 Task: Create a due date automation trigger when advanced on, on the wednesday of the week a card is due add checklist with checklist "Resume" incomplete at 11:00 AM.
Action: Mouse moved to (1310, 103)
Screenshot: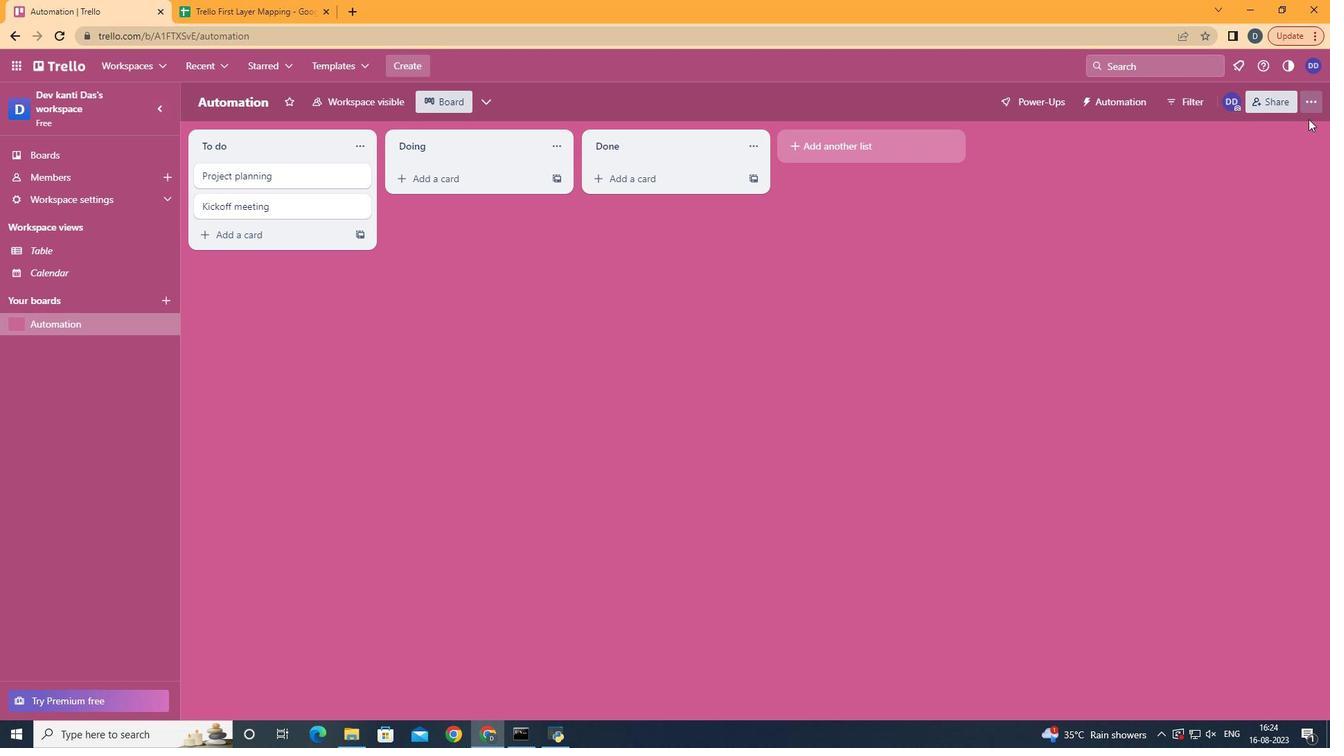 
Action: Mouse pressed left at (1310, 103)
Screenshot: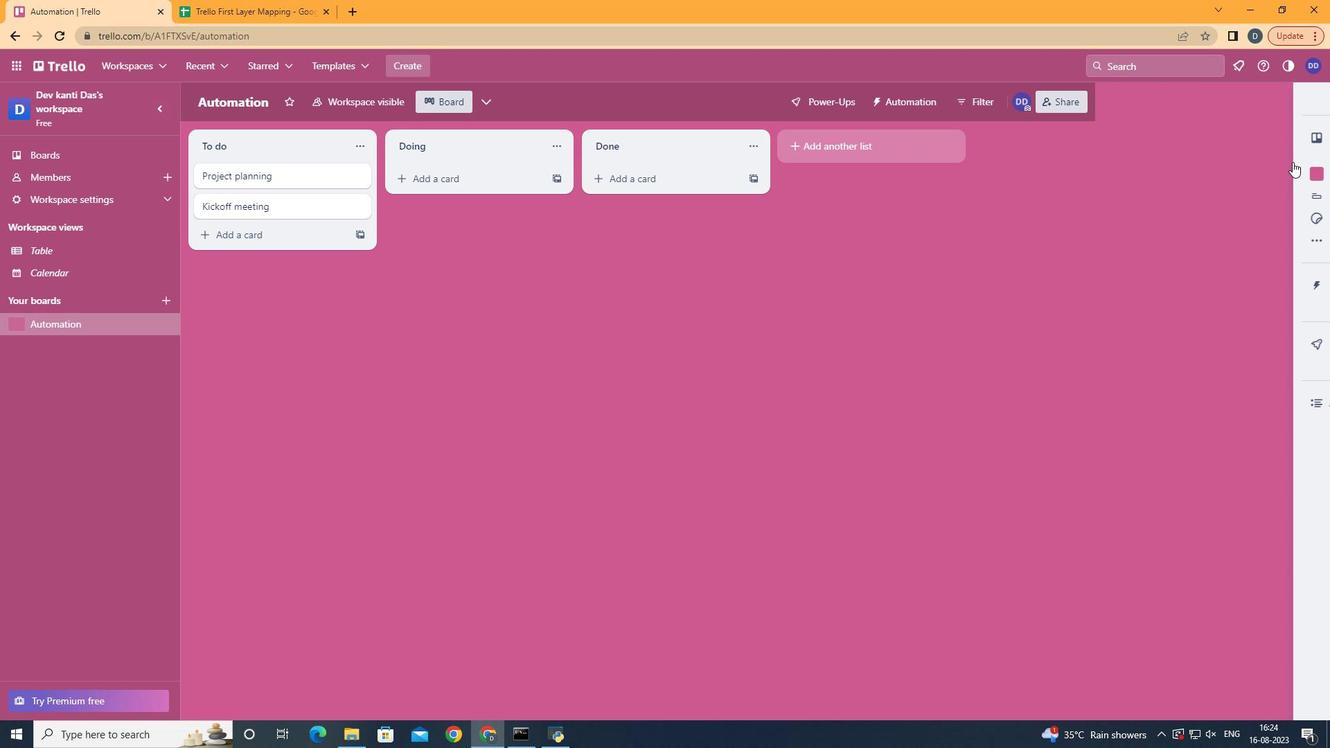 
Action: Mouse moved to (1231, 294)
Screenshot: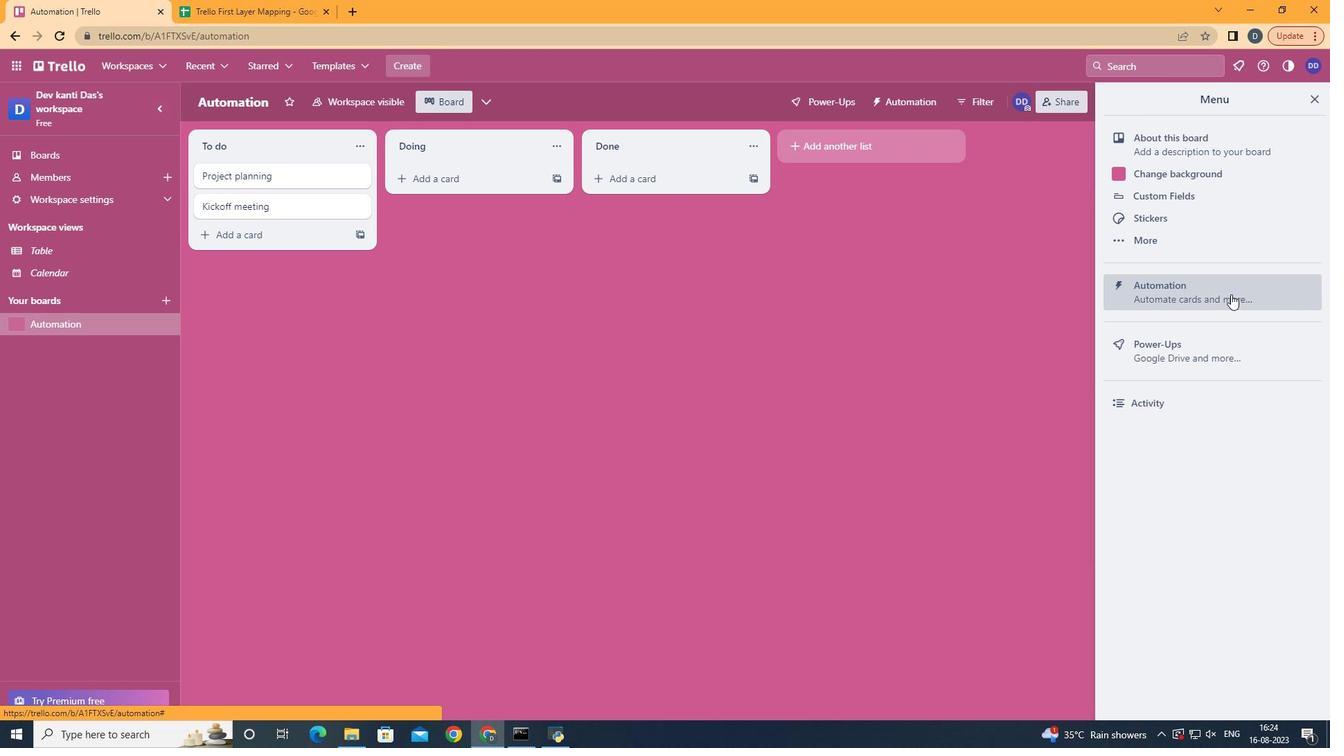 
Action: Mouse pressed left at (1231, 294)
Screenshot: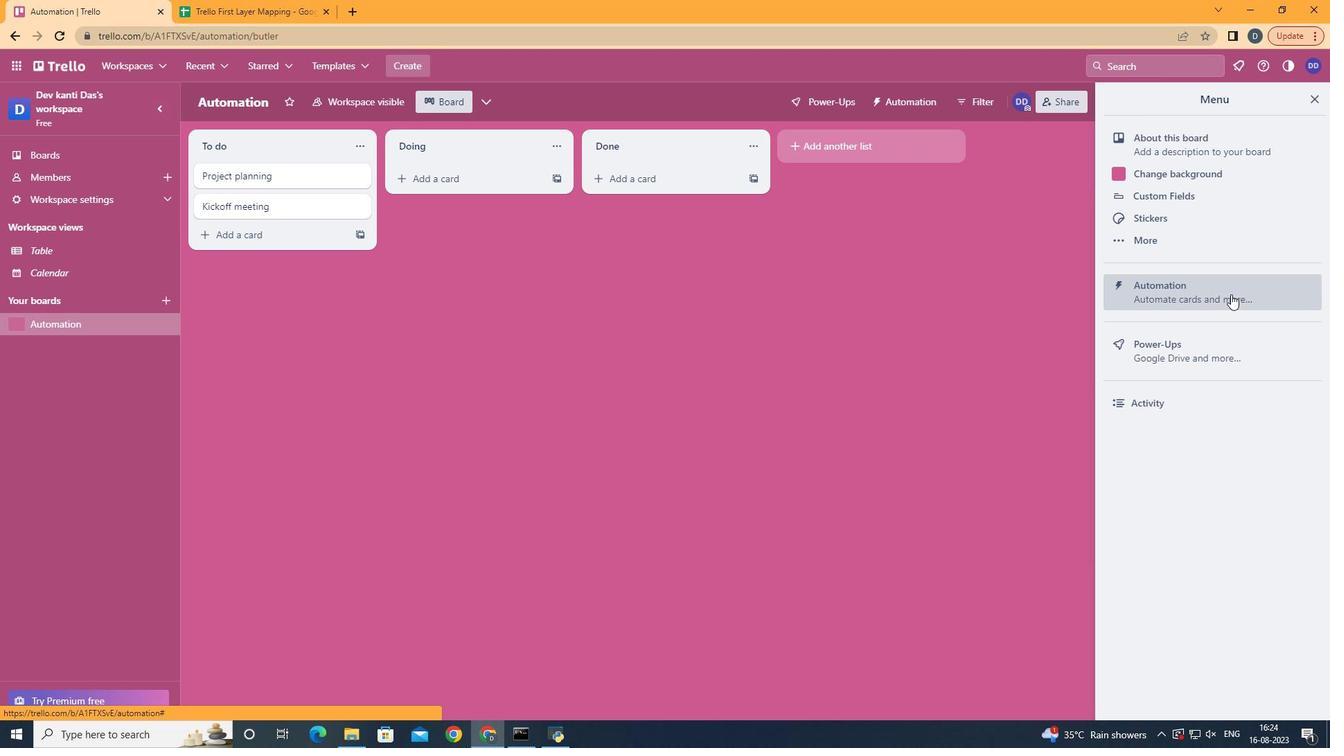 
Action: Mouse moved to (297, 279)
Screenshot: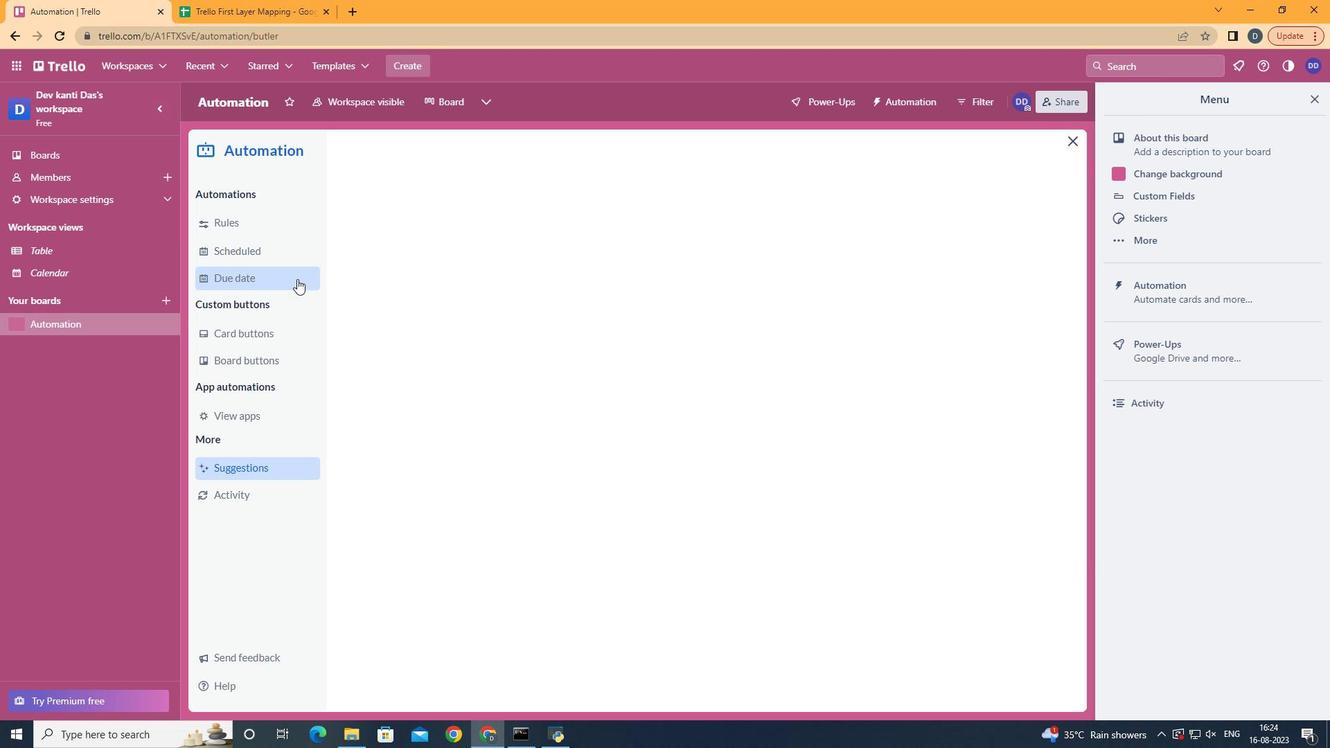 
Action: Mouse pressed left at (297, 279)
Screenshot: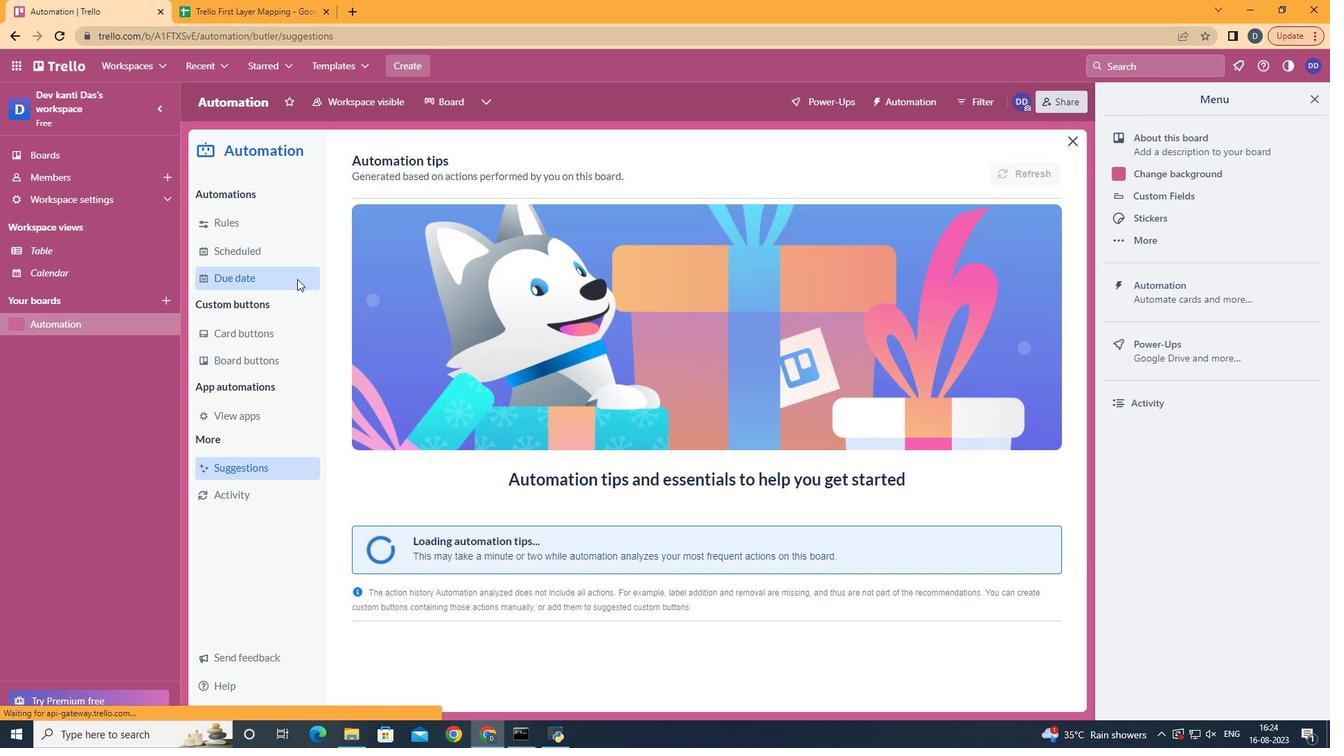 
Action: Mouse moved to (958, 173)
Screenshot: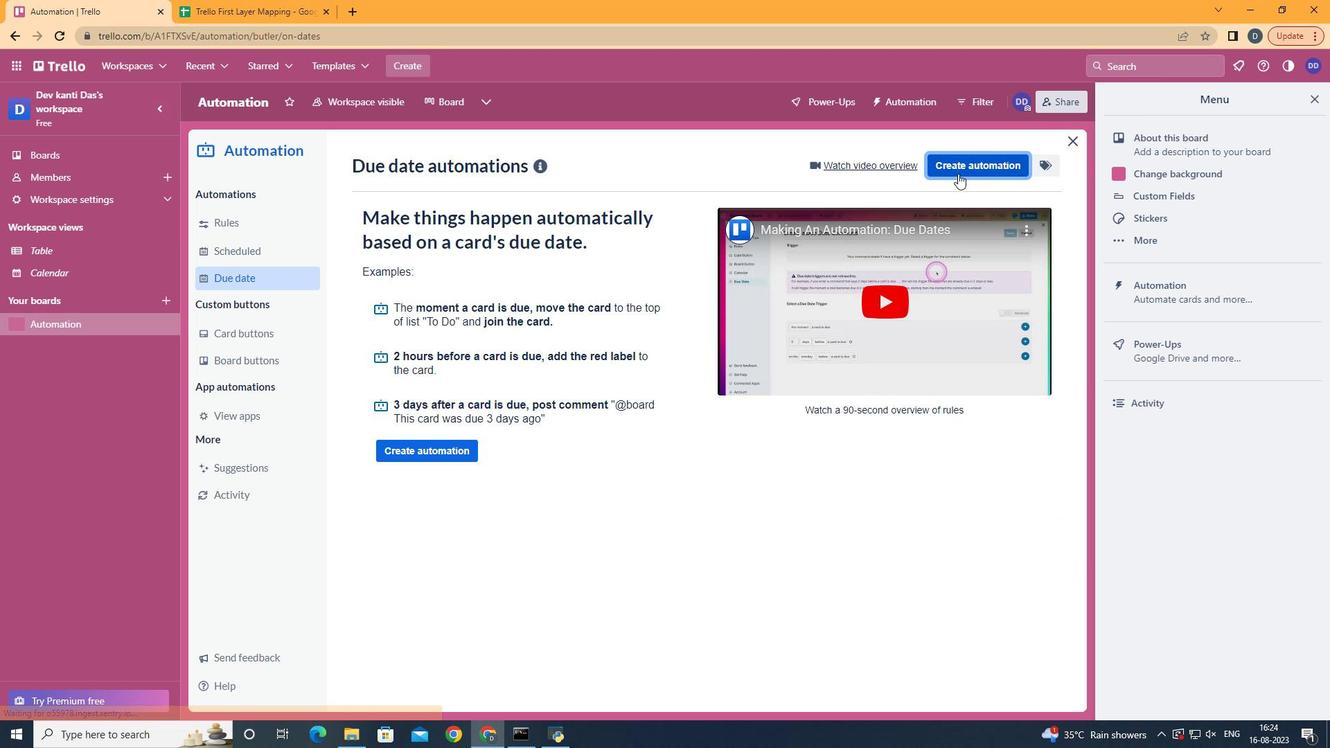 
Action: Mouse pressed left at (958, 173)
Screenshot: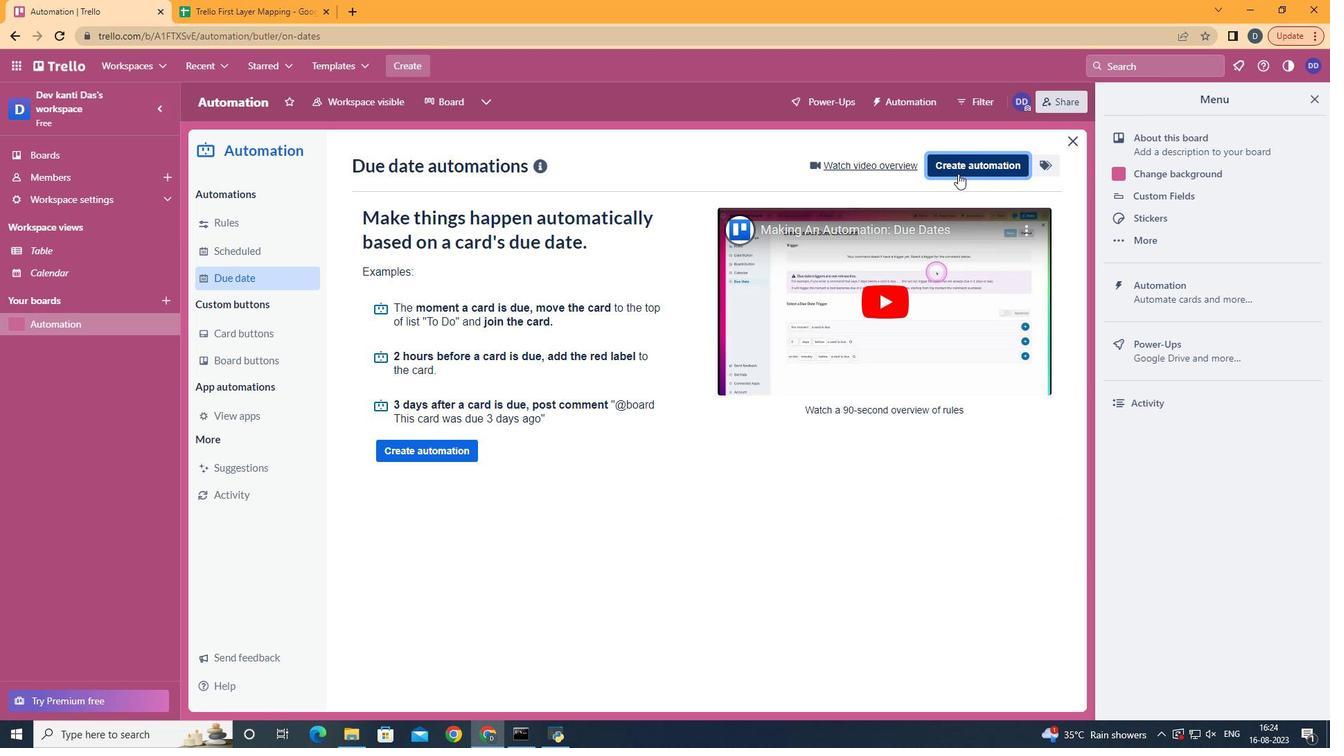 
Action: Mouse moved to (716, 294)
Screenshot: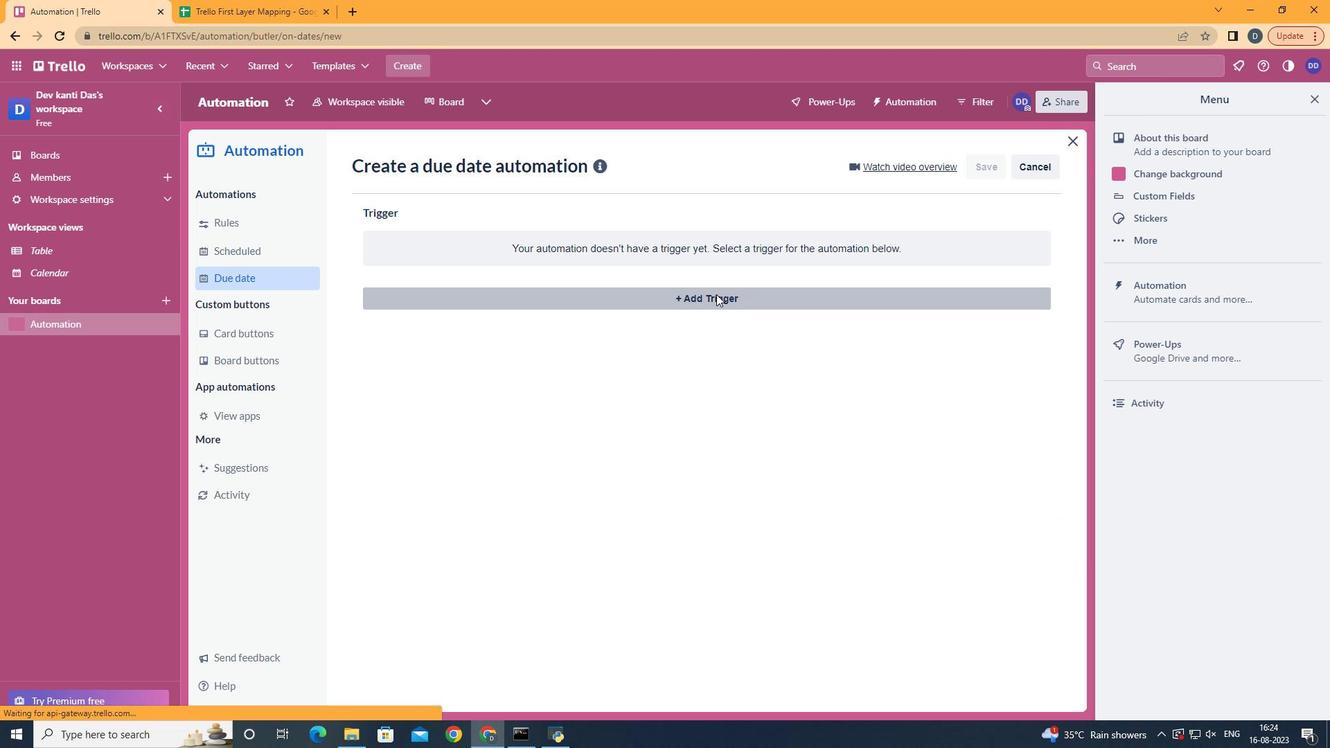 
Action: Mouse pressed left at (716, 294)
Screenshot: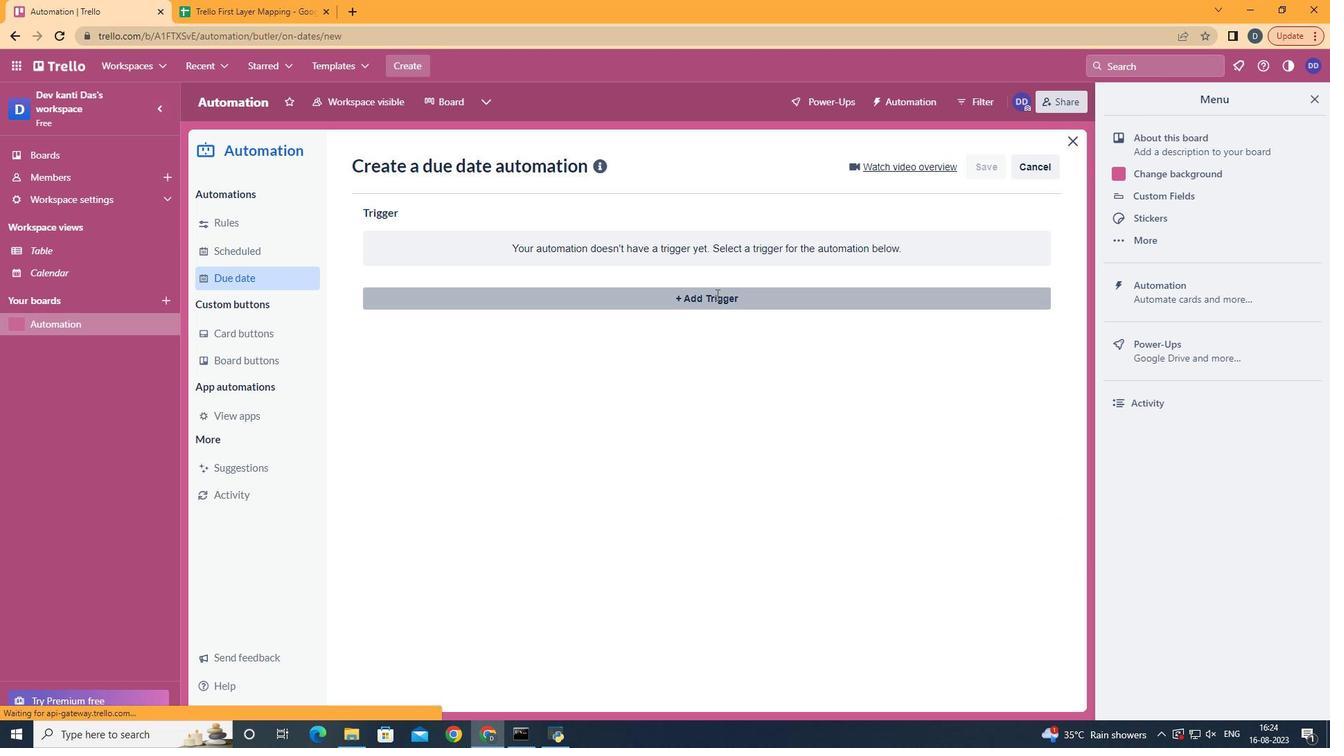 
Action: Mouse moved to (457, 424)
Screenshot: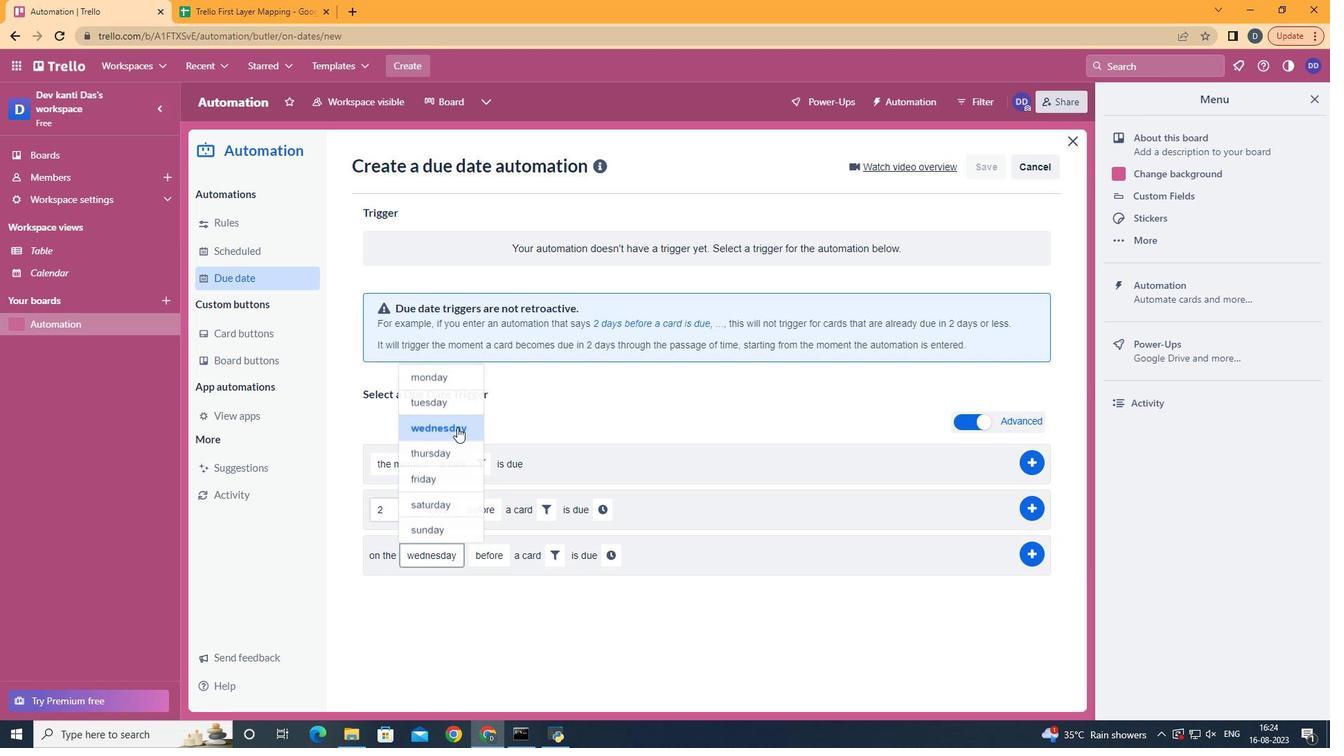 
Action: Mouse pressed left at (457, 424)
Screenshot: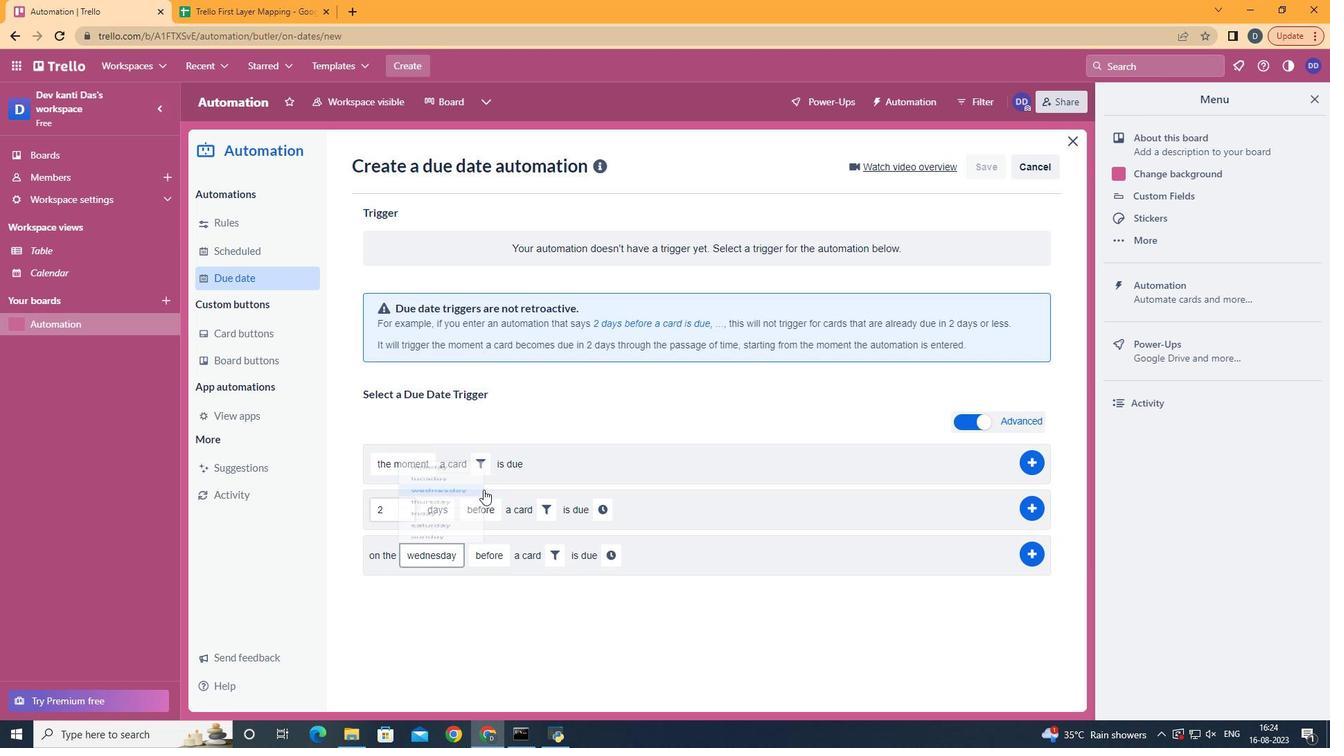 
Action: Mouse moved to (510, 625)
Screenshot: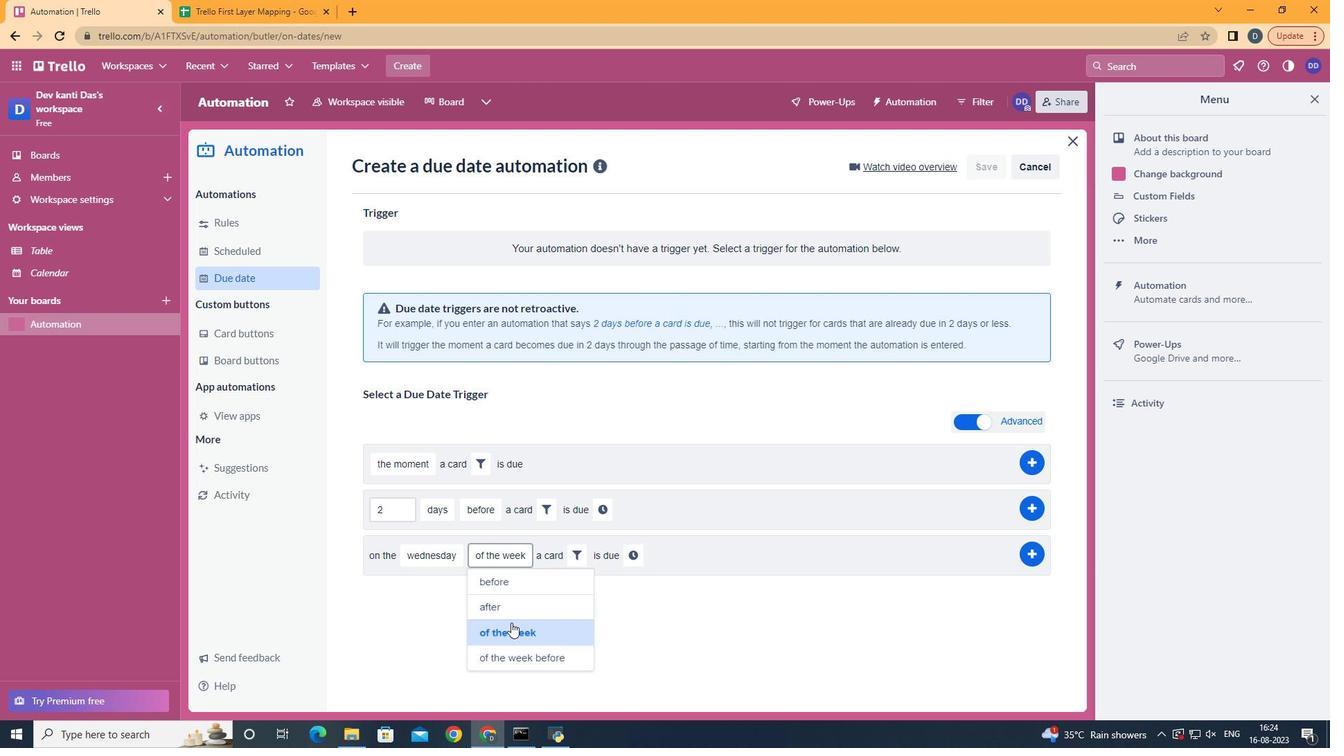 
Action: Mouse pressed left at (510, 625)
Screenshot: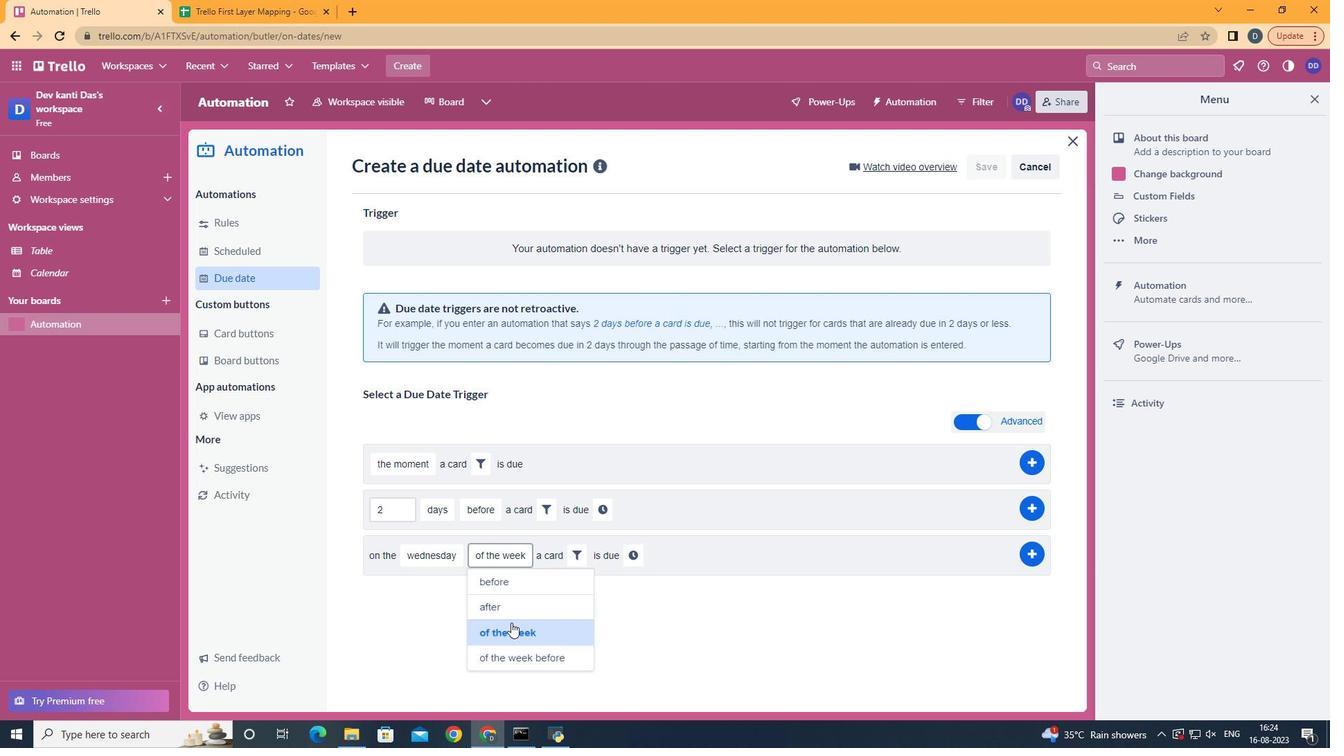 
Action: Mouse moved to (577, 559)
Screenshot: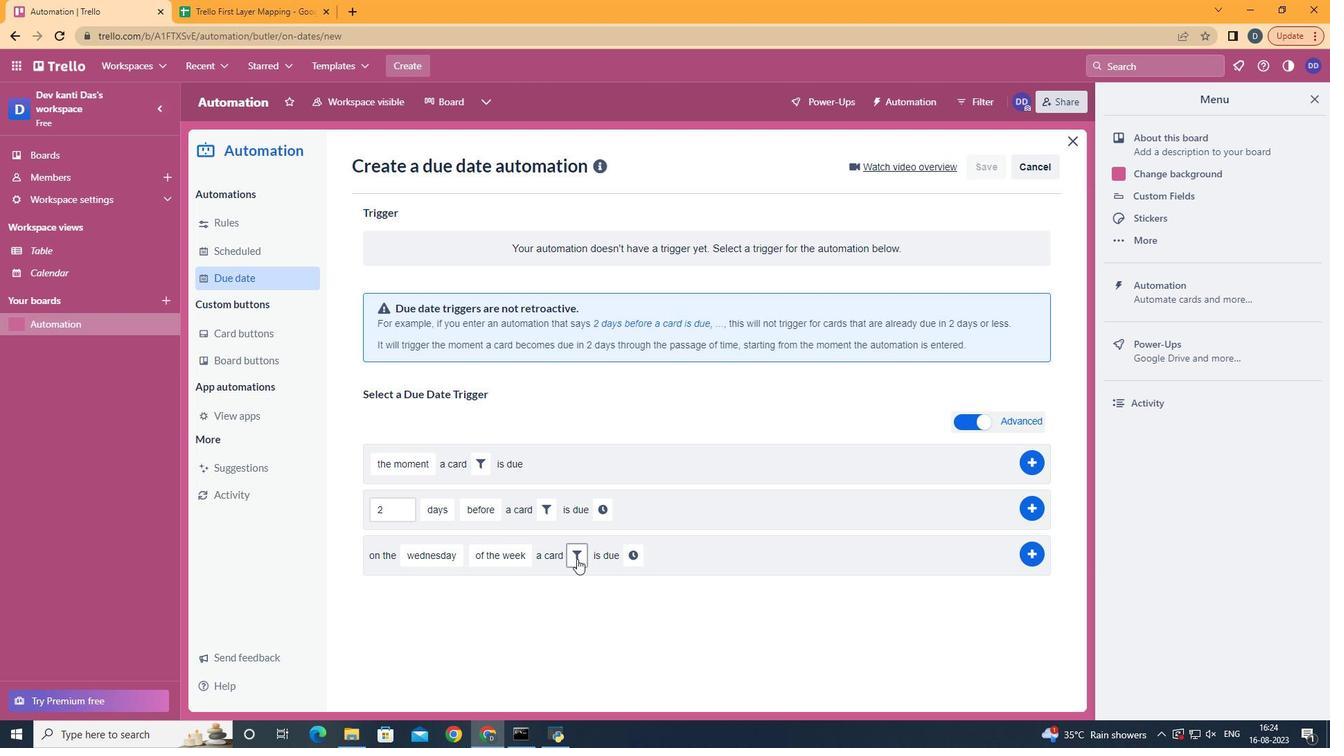 
Action: Mouse pressed left at (577, 559)
Screenshot: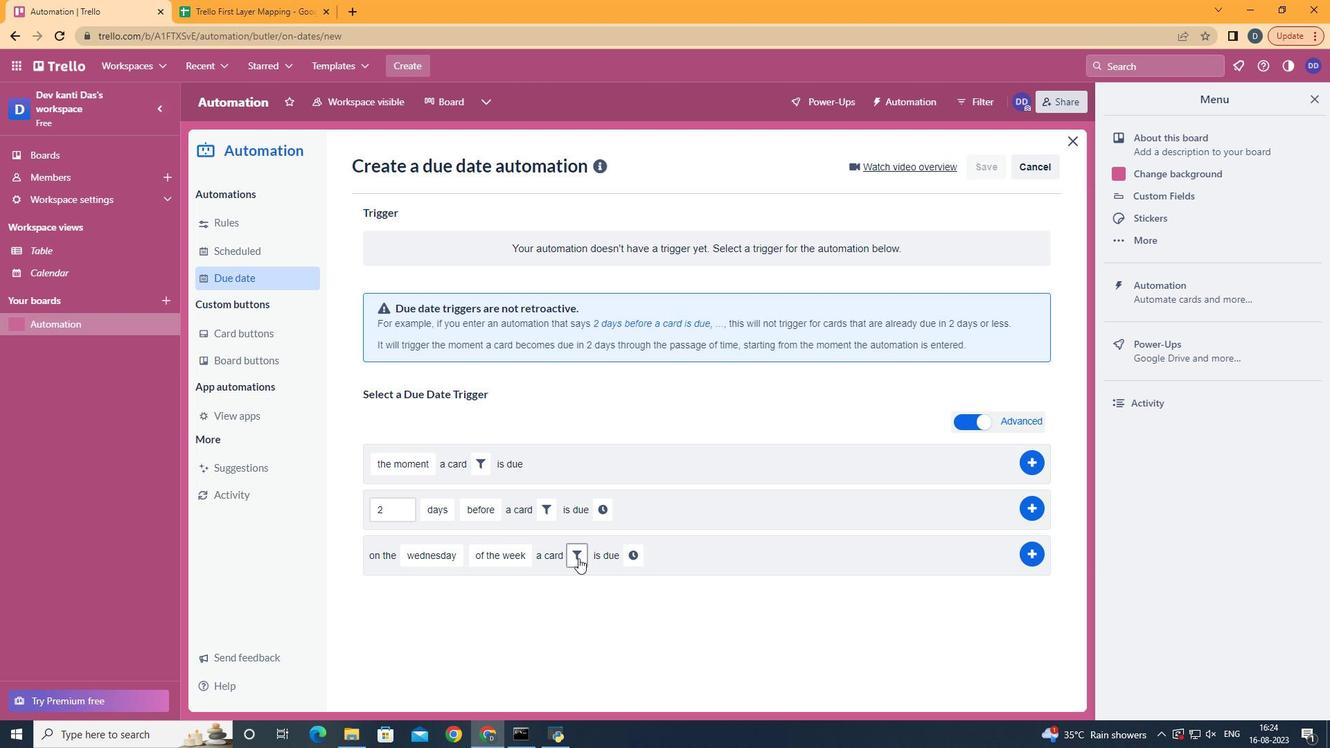 
Action: Mouse moved to (712, 598)
Screenshot: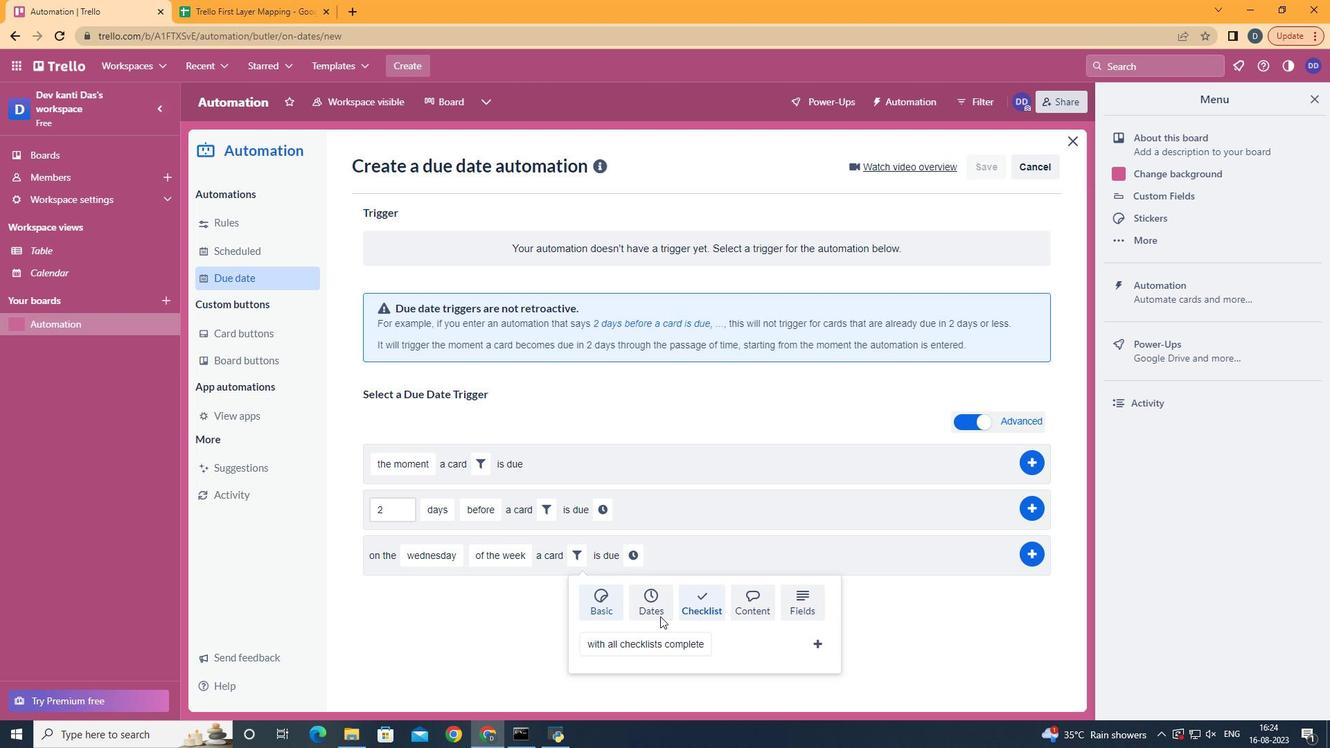 
Action: Mouse pressed left at (712, 598)
Screenshot: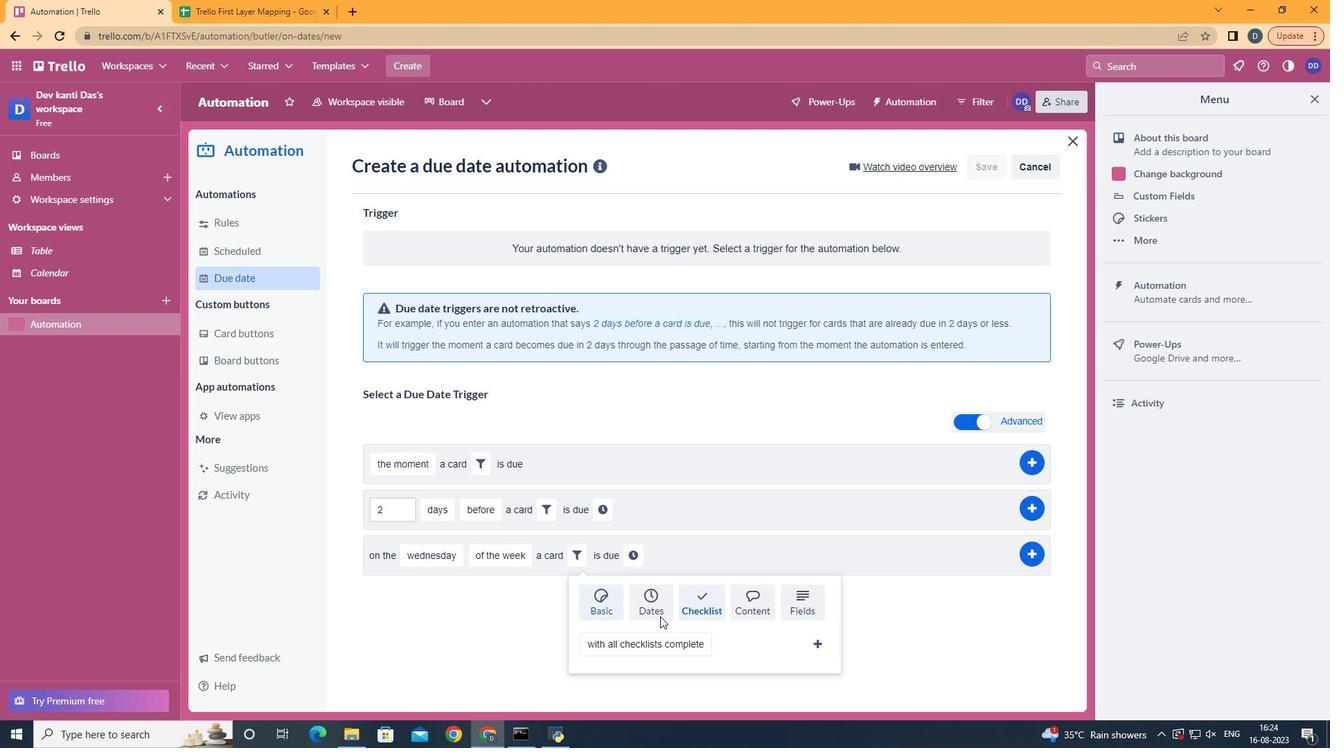 
Action: Mouse moved to (667, 557)
Screenshot: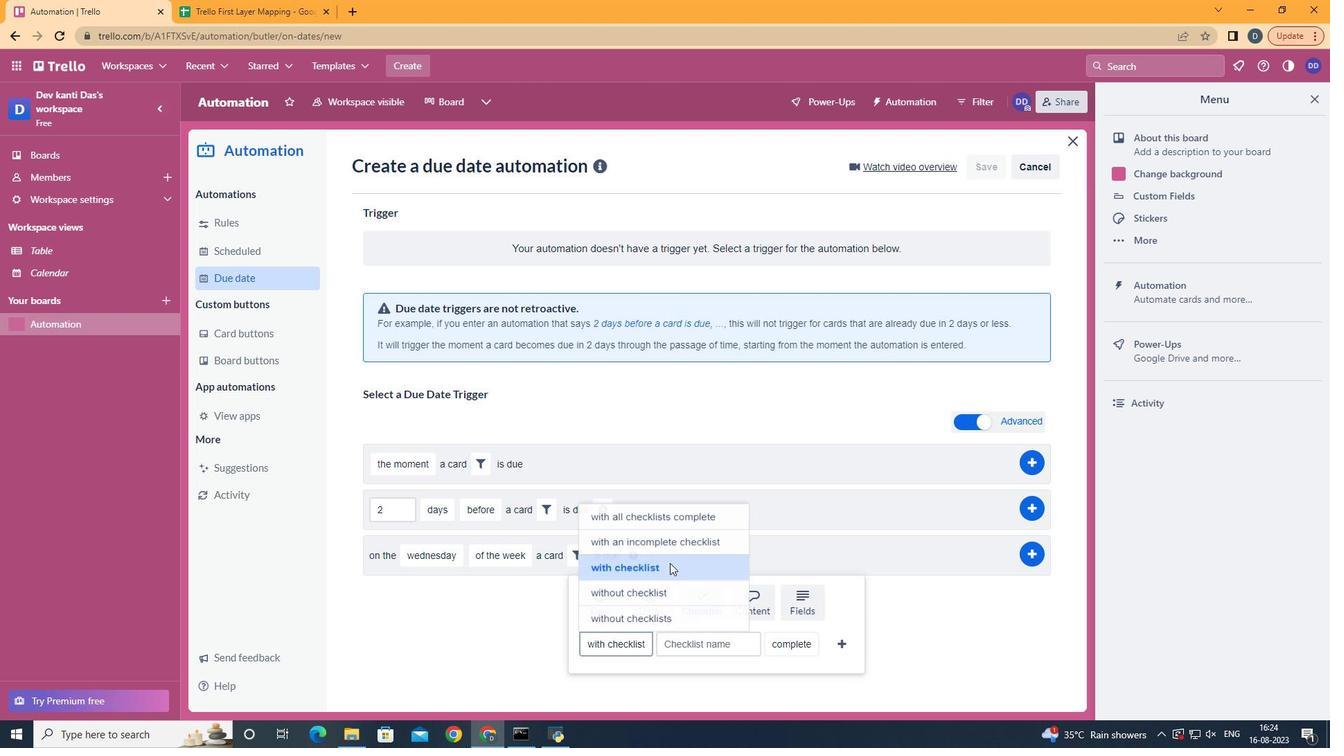 
Action: Mouse pressed left at (667, 557)
Screenshot: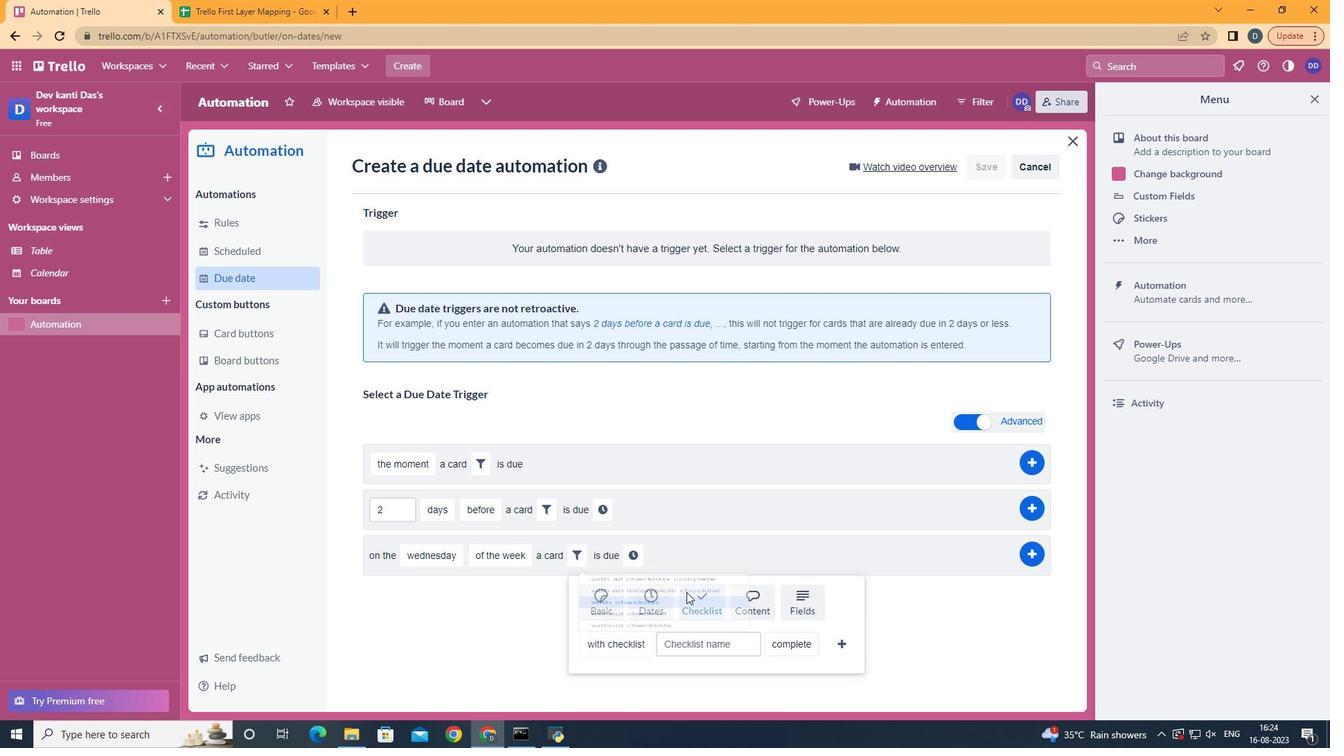 
Action: Mouse moved to (713, 634)
Screenshot: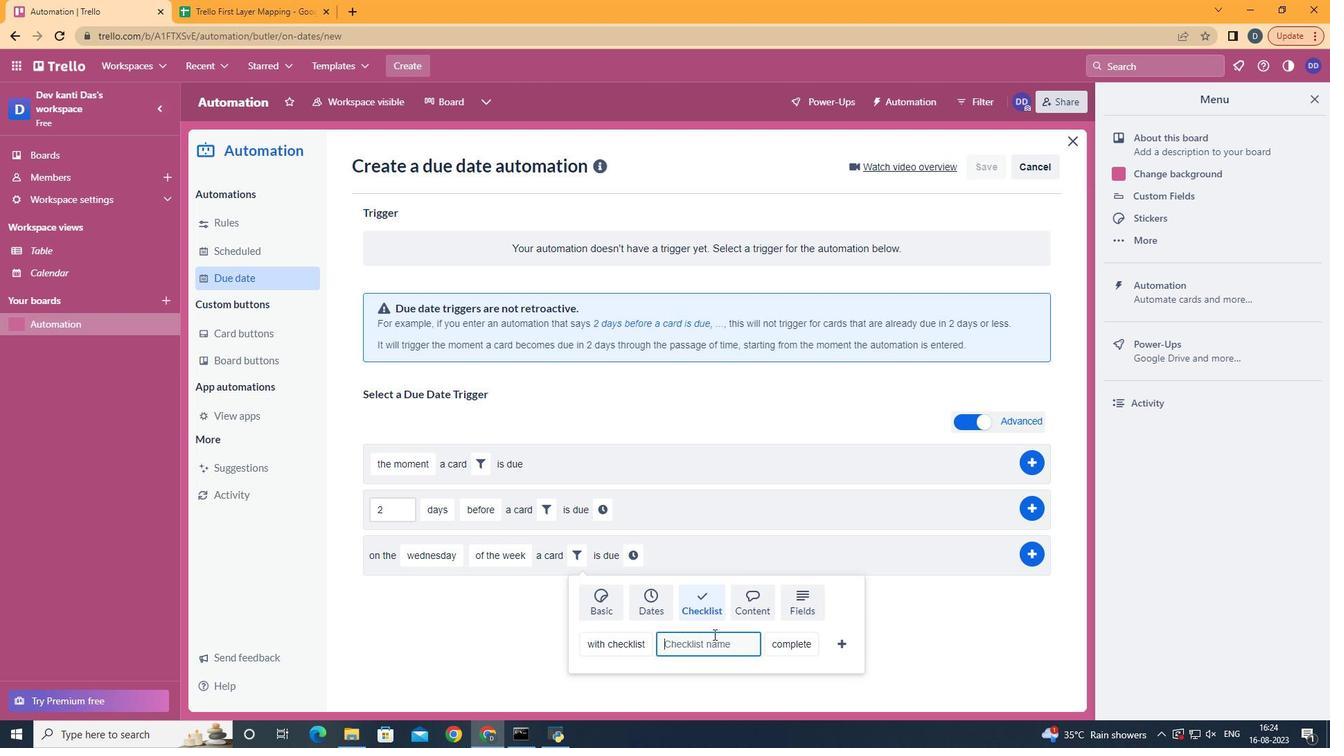 
Action: Mouse pressed left at (713, 634)
Screenshot: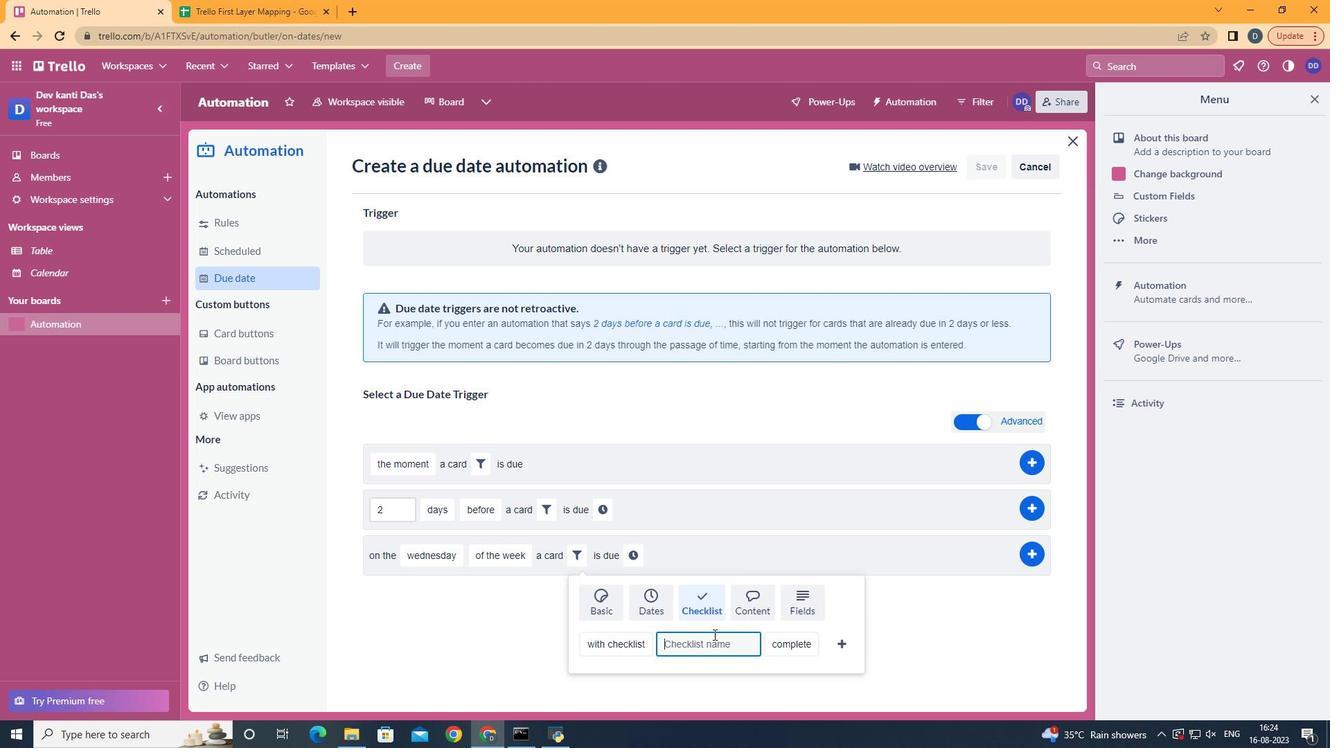 
Action: Key pressed <Key.shift>Resume
Screenshot: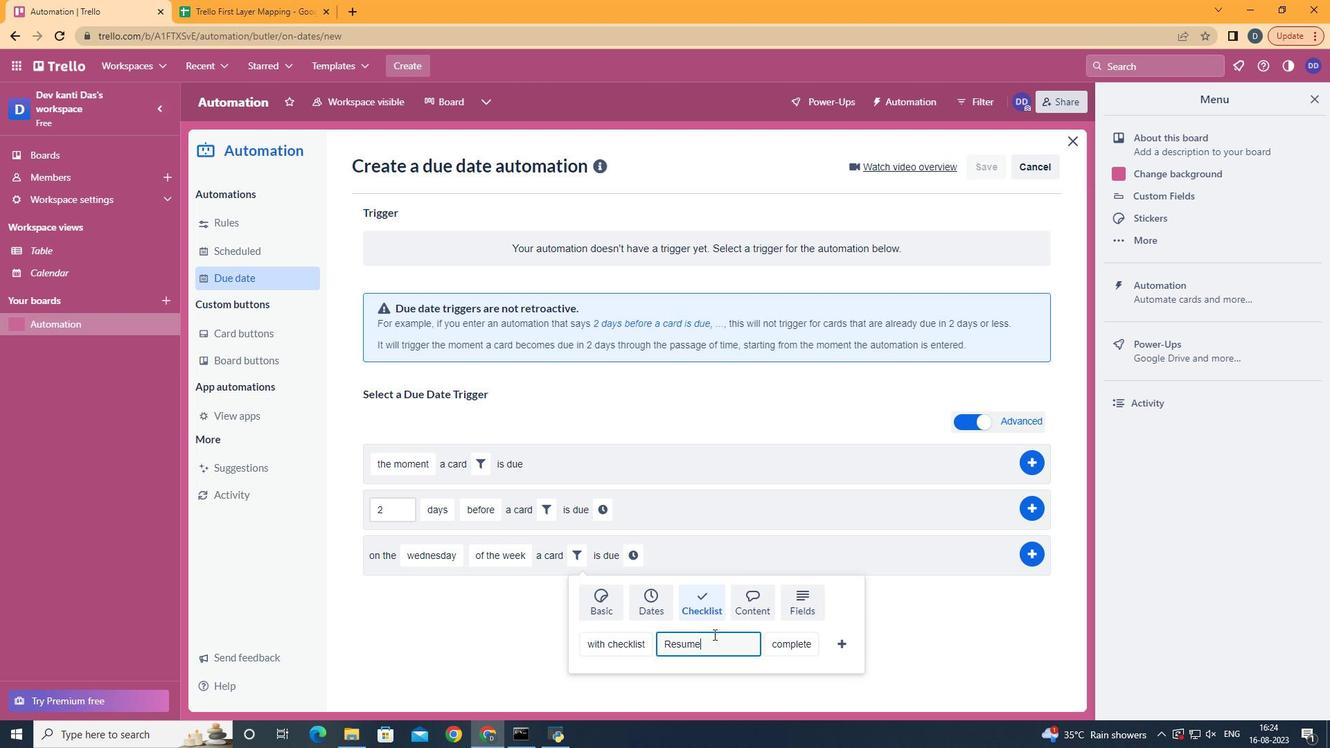 
Action: Mouse moved to (799, 618)
Screenshot: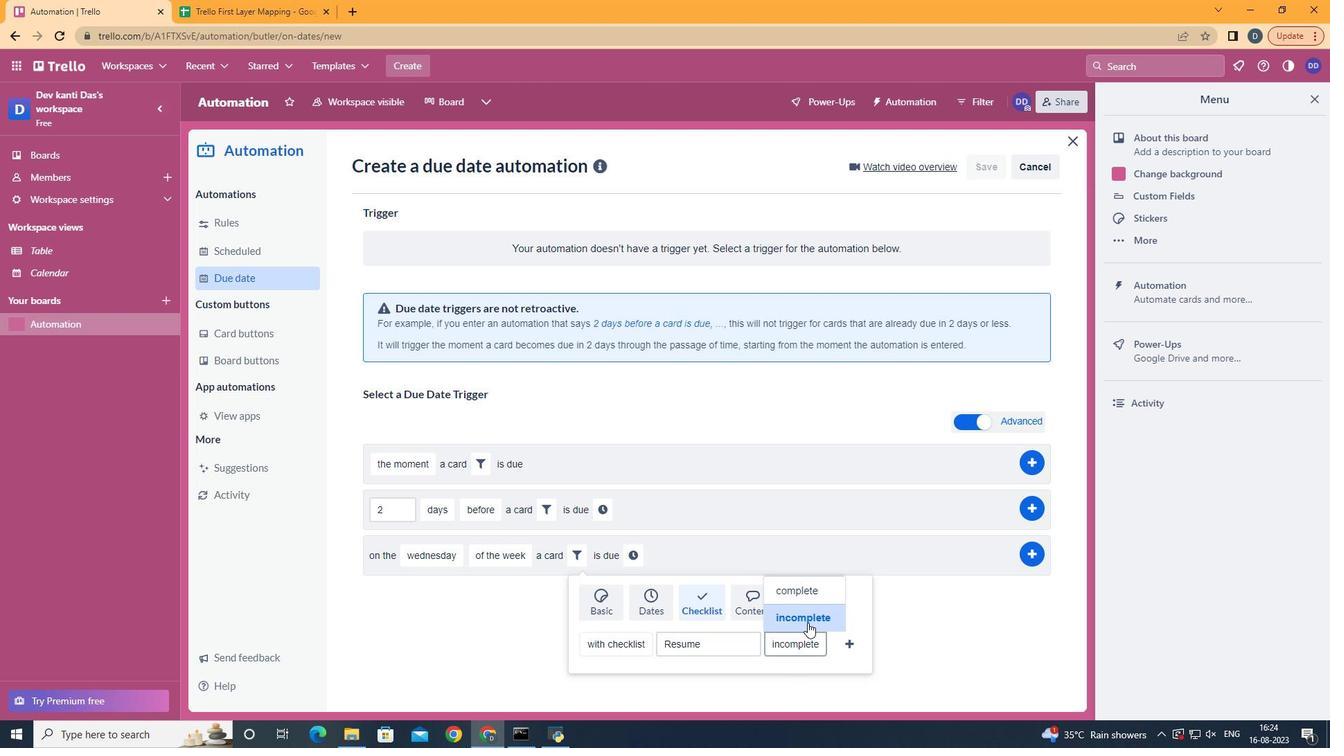 
Action: Mouse pressed left at (799, 618)
Screenshot: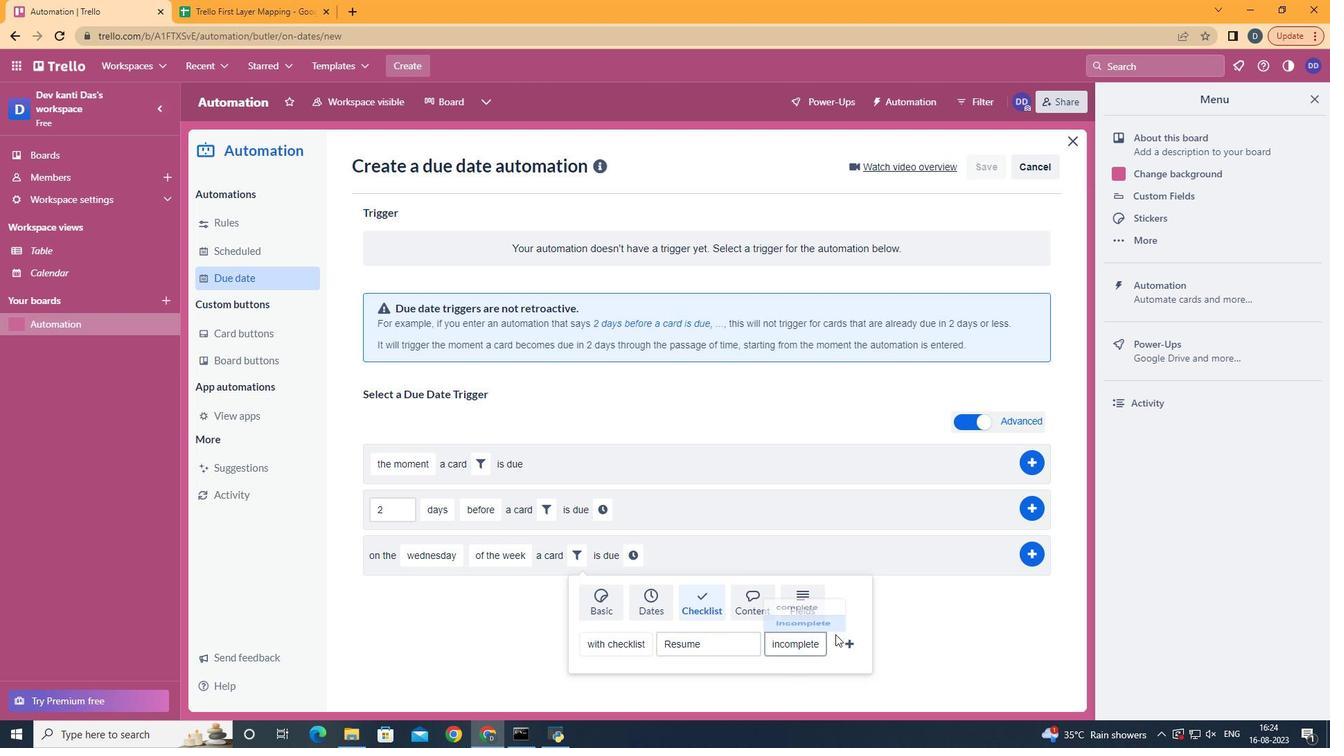 
Action: Mouse moved to (850, 639)
Screenshot: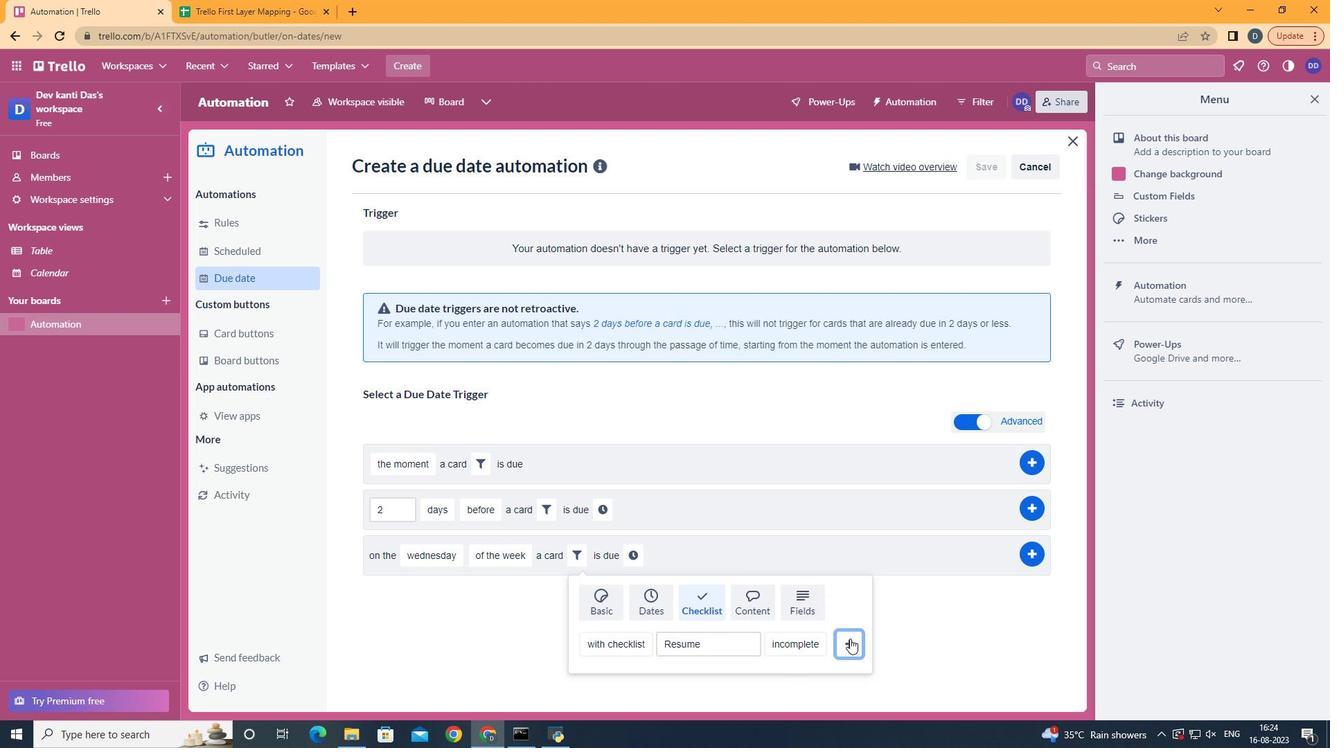 
Action: Mouse pressed left at (850, 639)
Screenshot: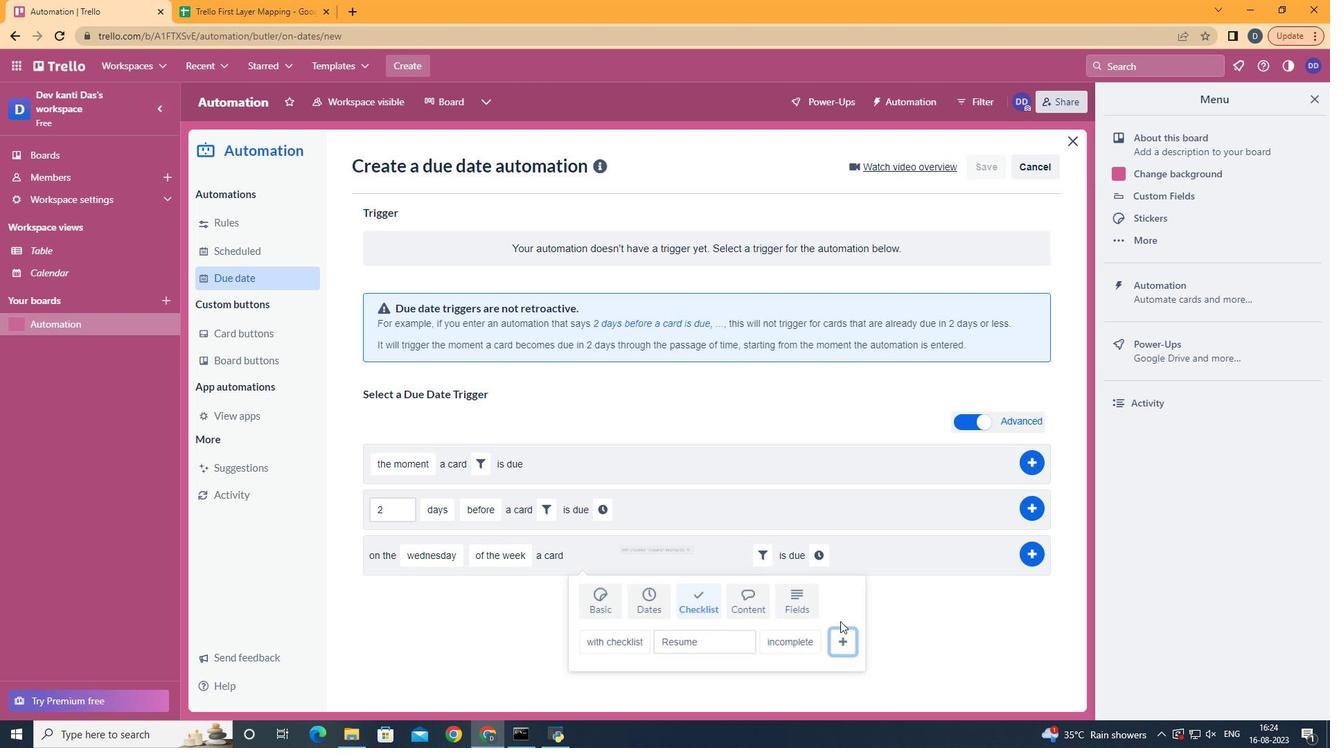 
Action: Mouse moved to (823, 569)
Screenshot: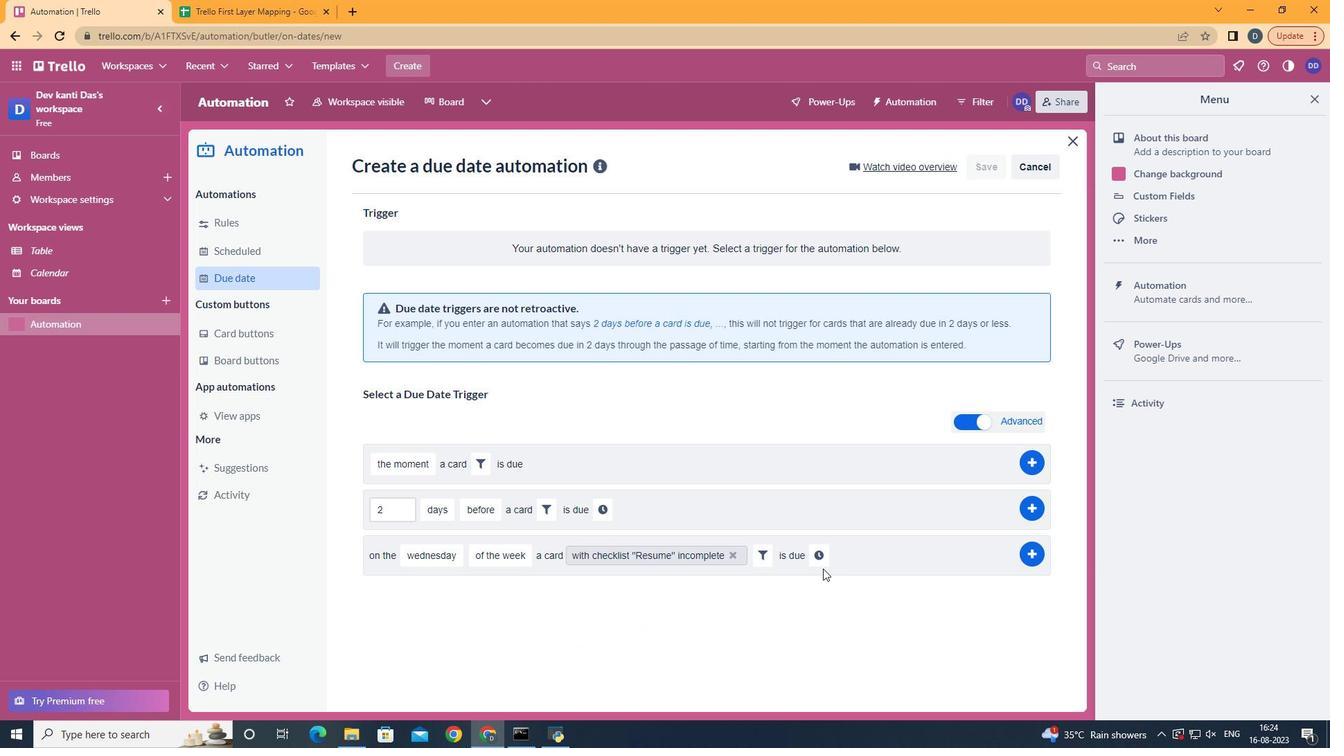 
Action: Mouse pressed left at (823, 569)
Screenshot: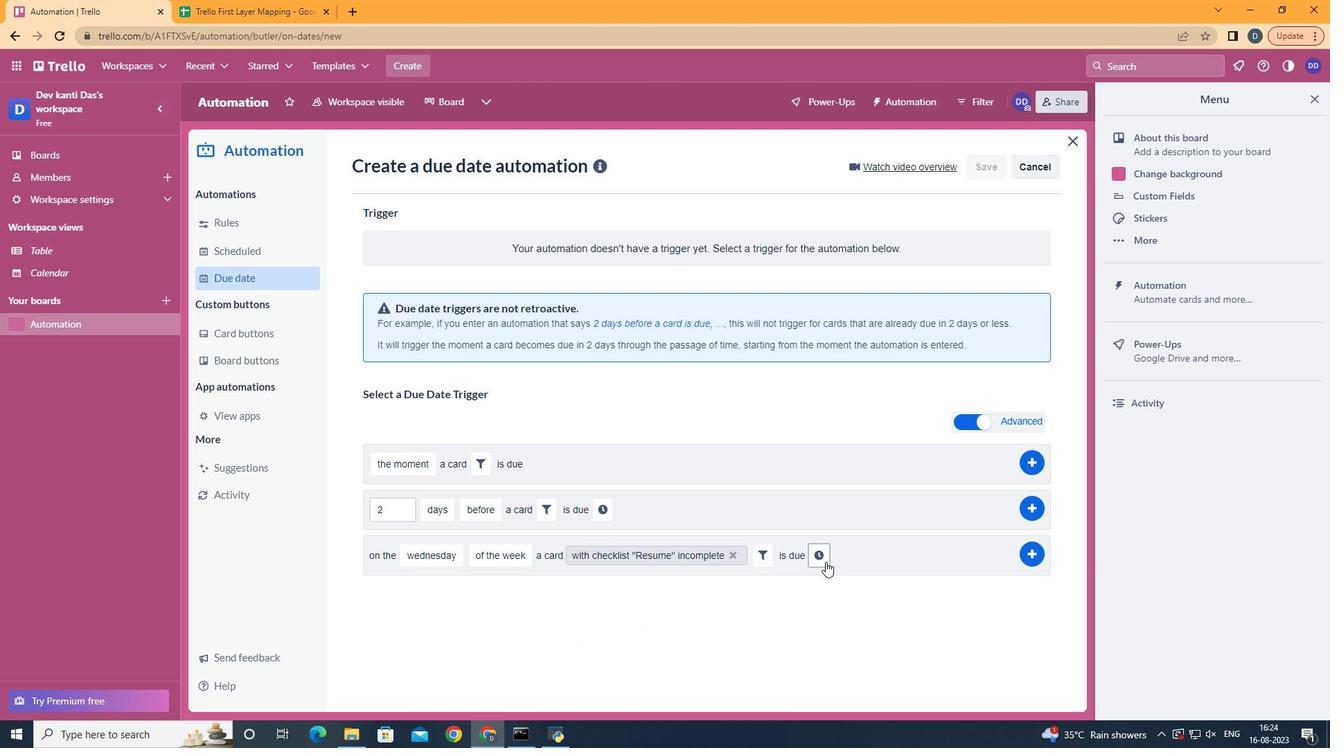 
Action: Mouse moved to (826, 560)
Screenshot: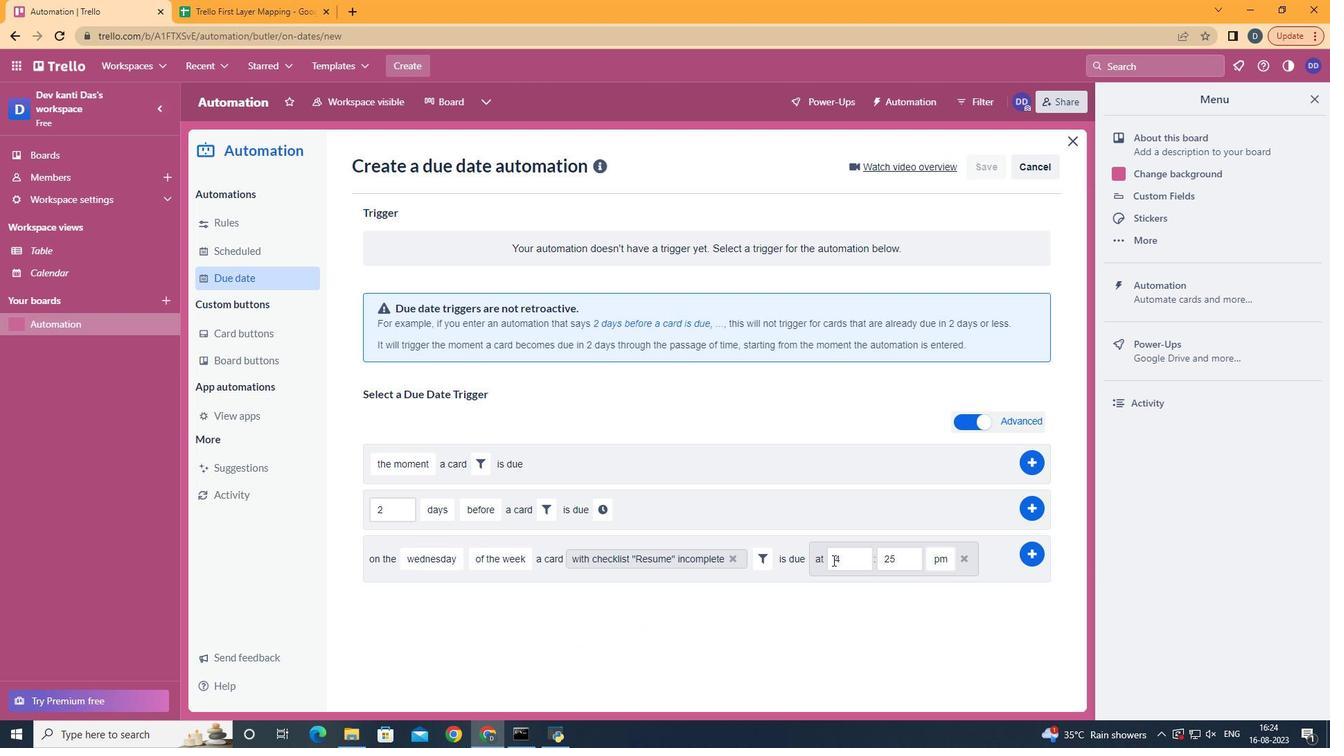 
Action: Mouse pressed left at (826, 560)
Screenshot: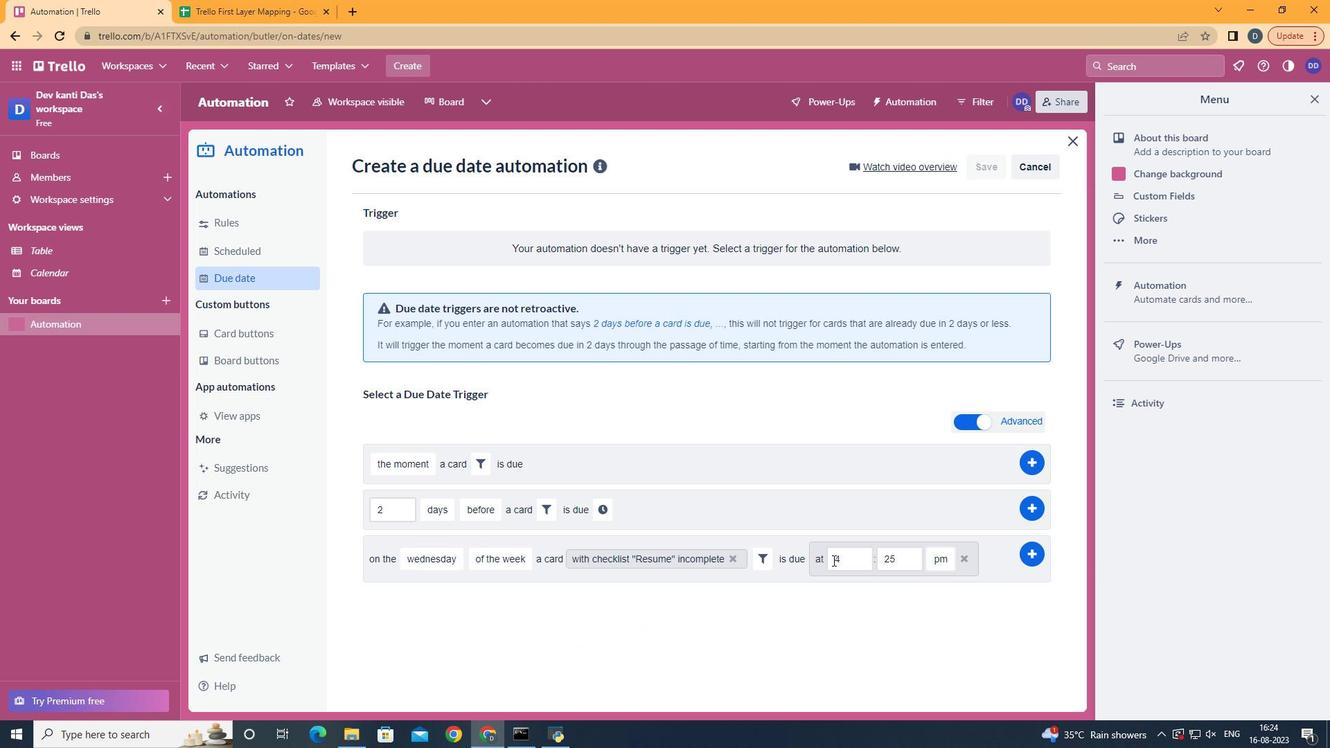 
Action: Mouse moved to (860, 560)
Screenshot: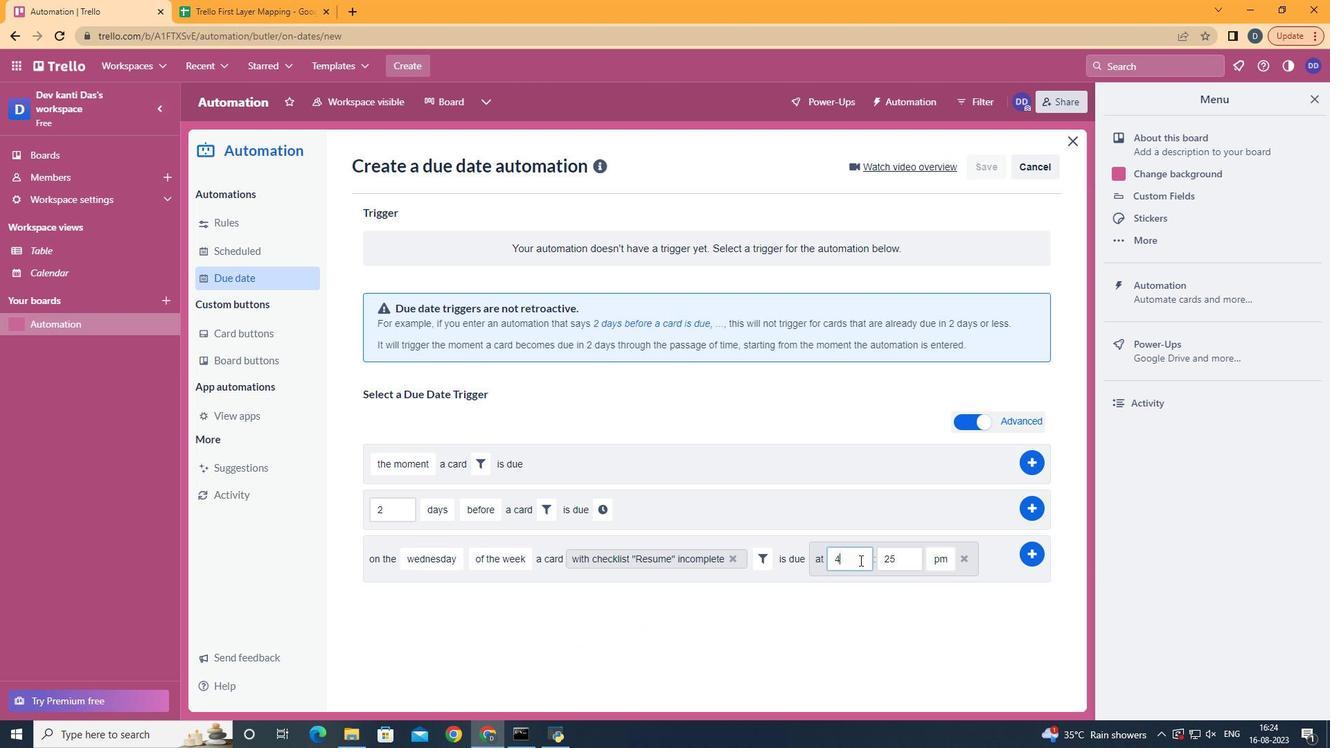 
Action: Mouse pressed left at (860, 560)
Screenshot: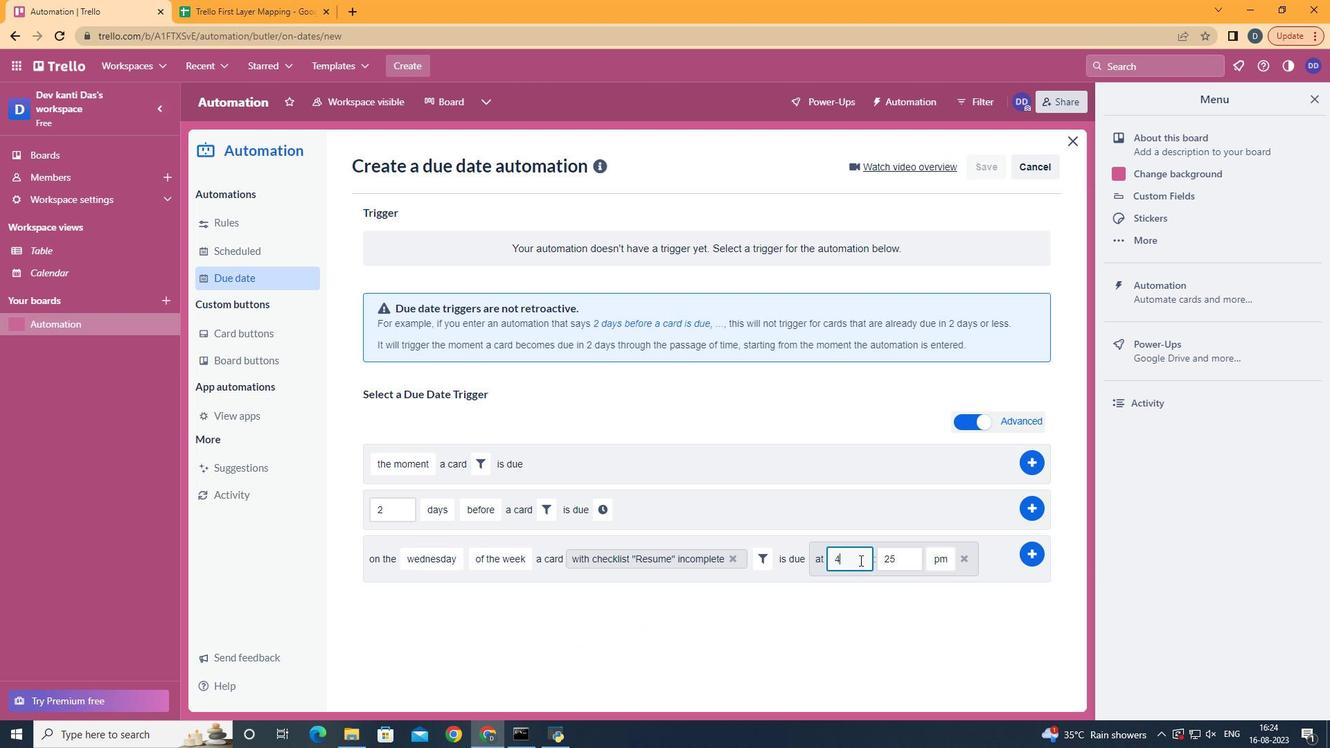 
Action: Key pressed <Key.backspace>11
Screenshot: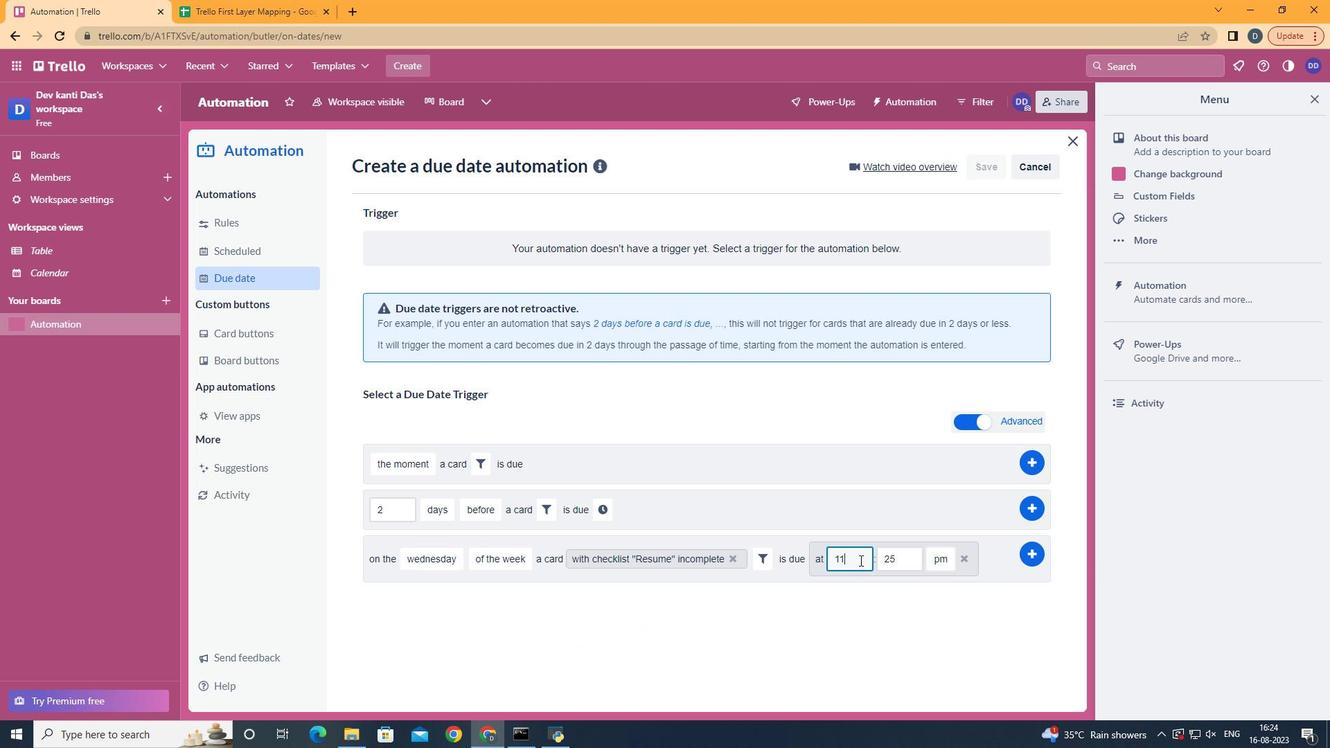 
Action: Mouse moved to (899, 566)
Screenshot: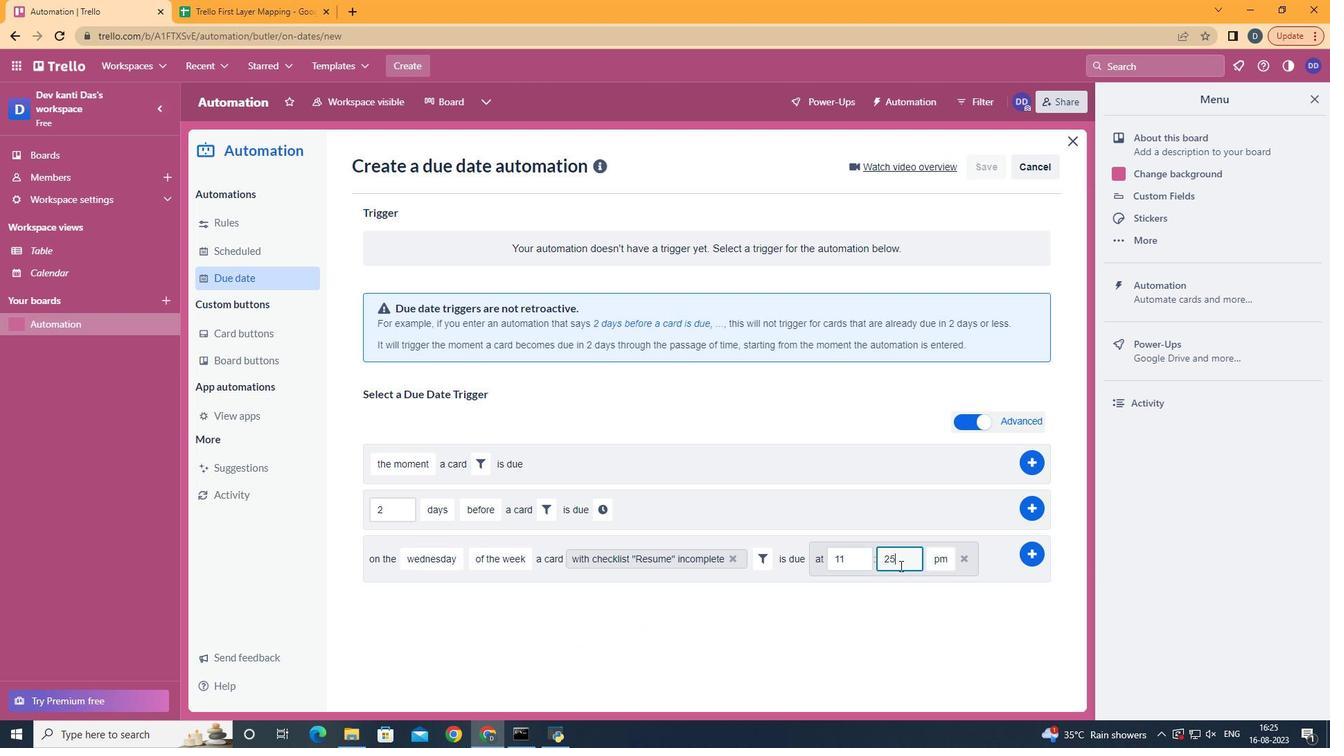 
Action: Mouse pressed left at (899, 566)
Screenshot: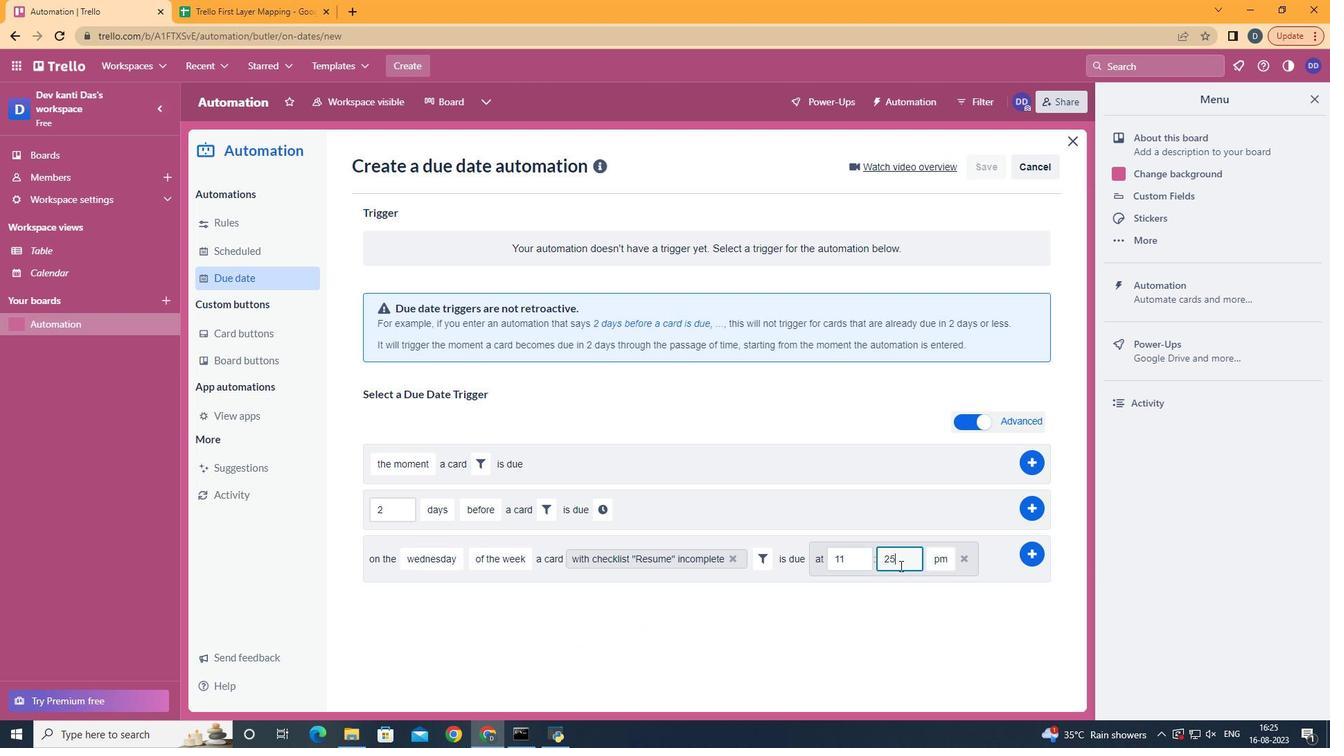 
Action: Mouse moved to (900, 566)
Screenshot: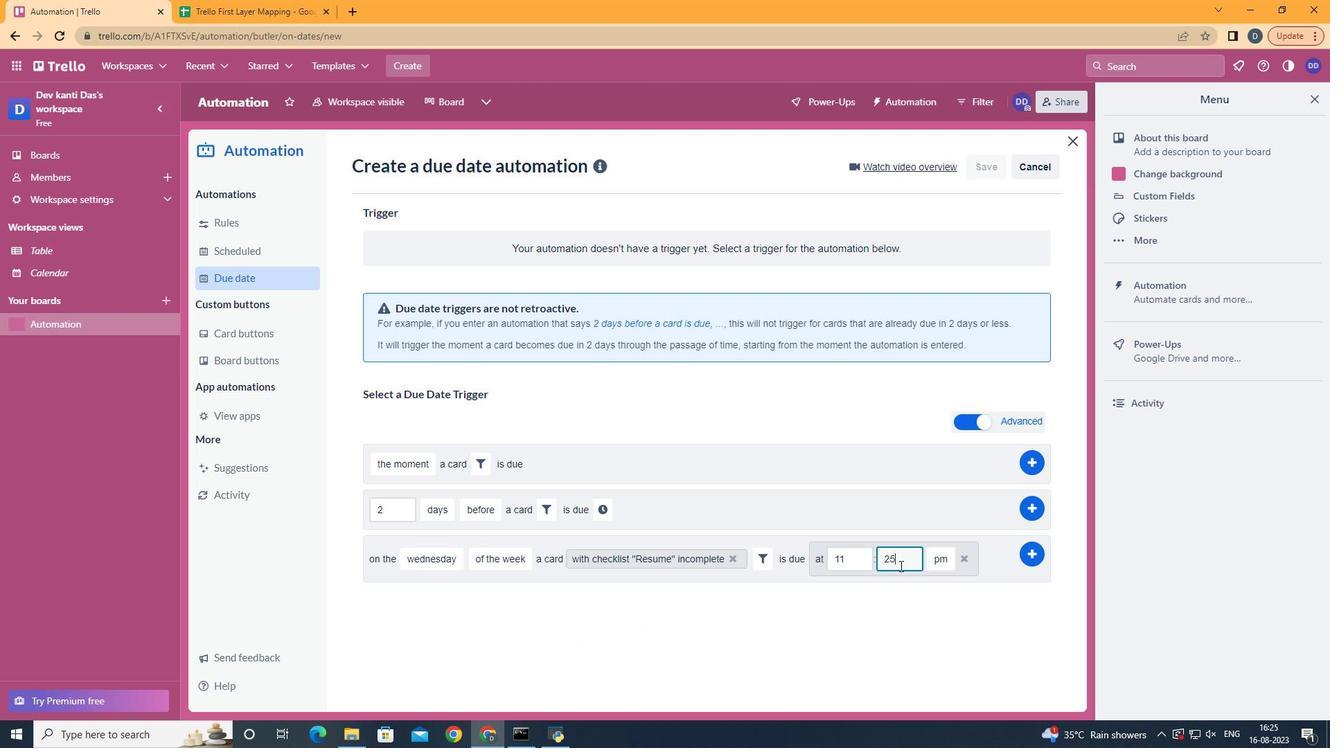 
Action: Key pressed <Key.backspace>
Screenshot: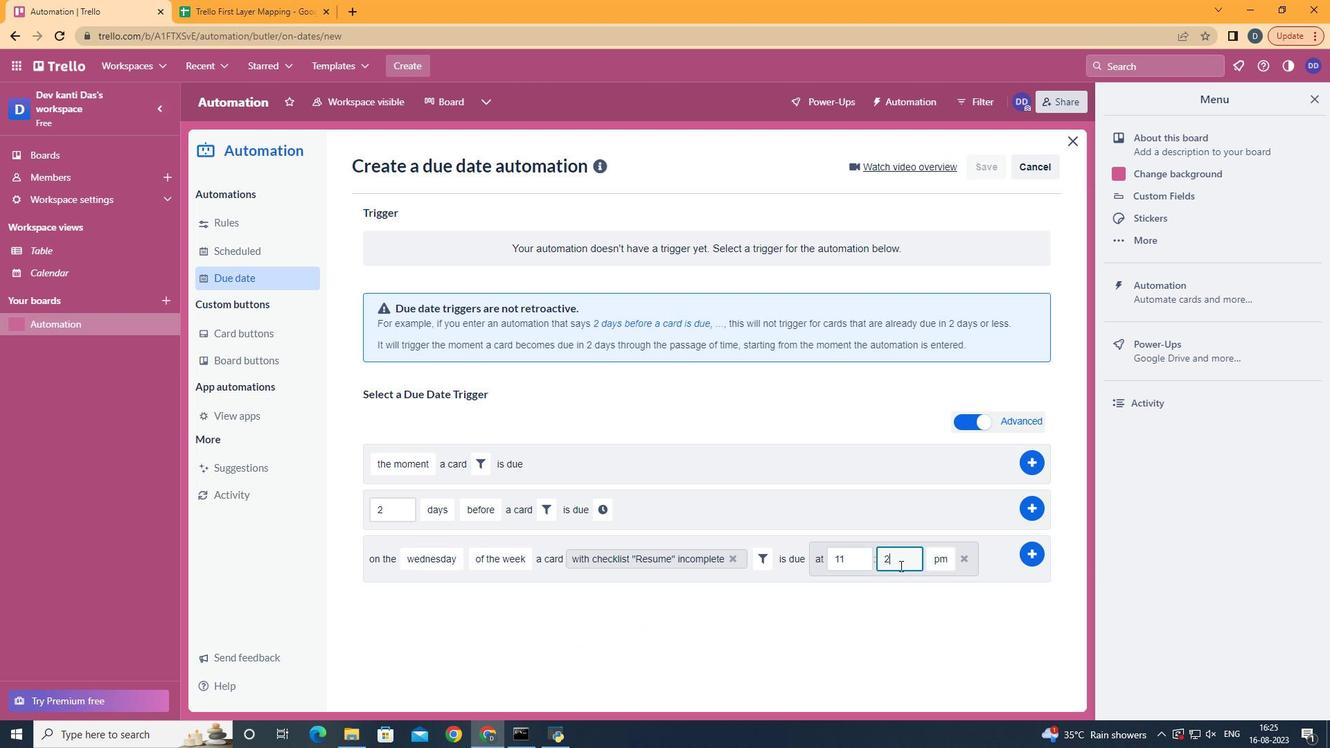 
Action: Mouse moved to (900, 566)
Screenshot: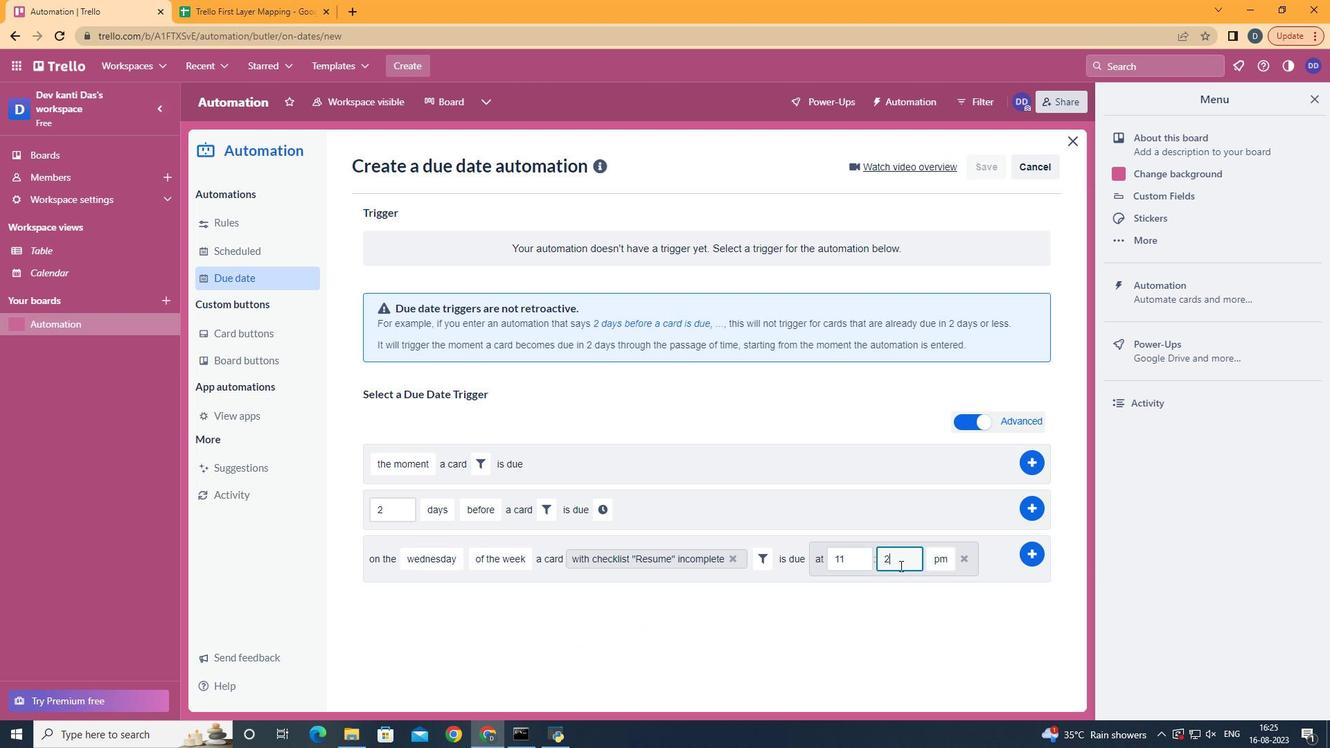 
Action: Key pressed <Key.backspace>00
Screenshot: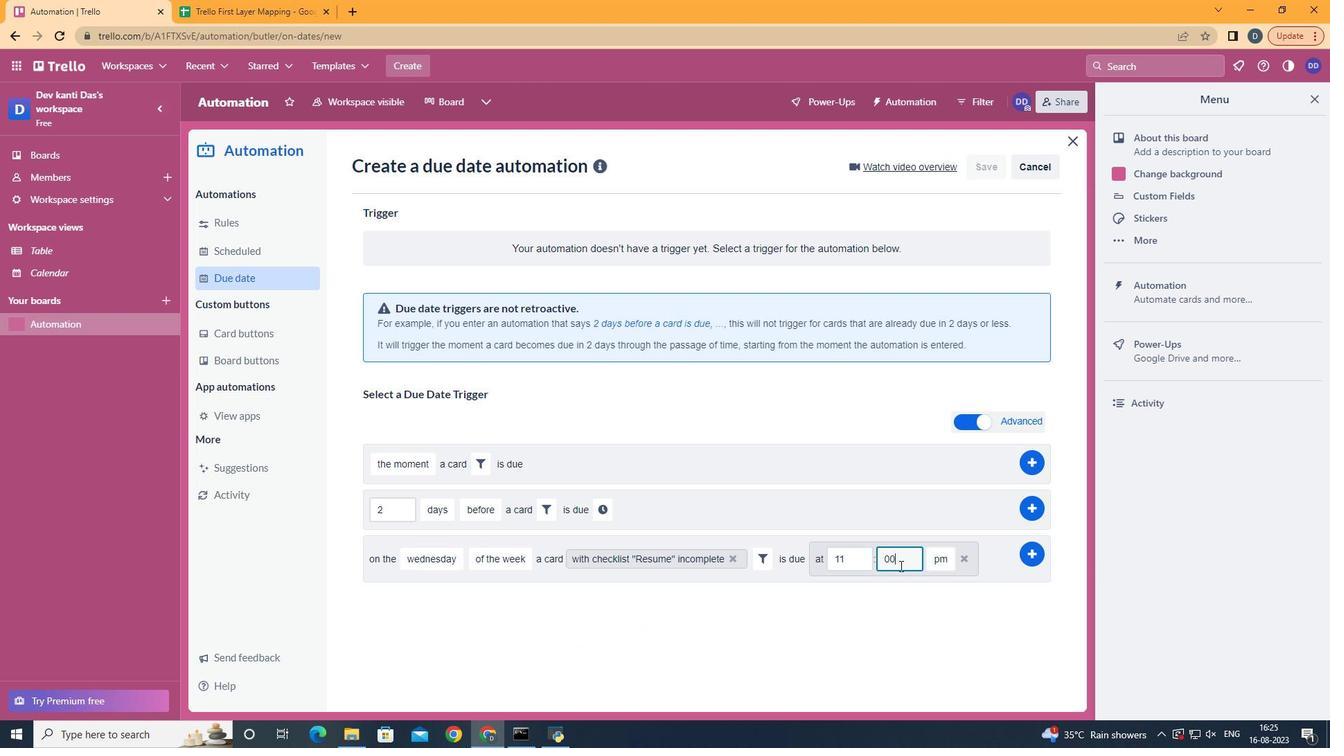 
Action: Mouse moved to (945, 581)
Screenshot: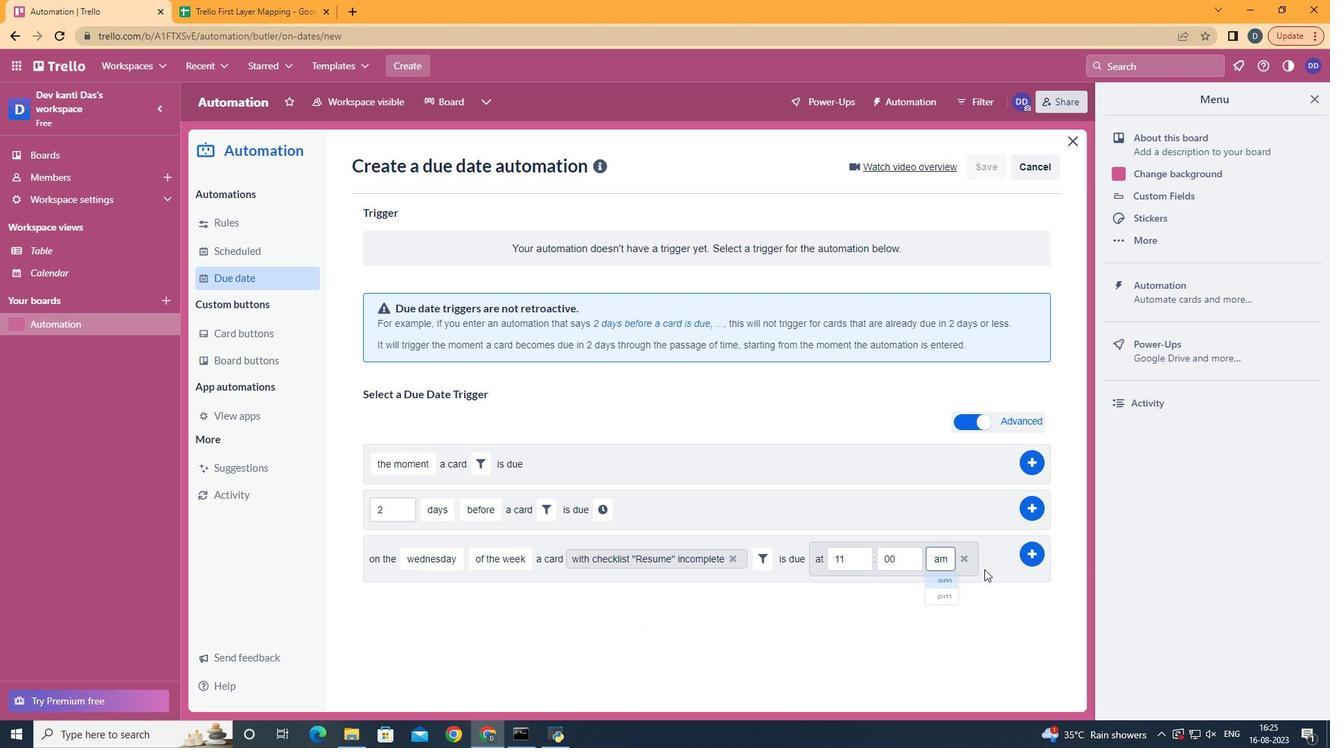 
Action: Mouse pressed left at (945, 581)
Screenshot: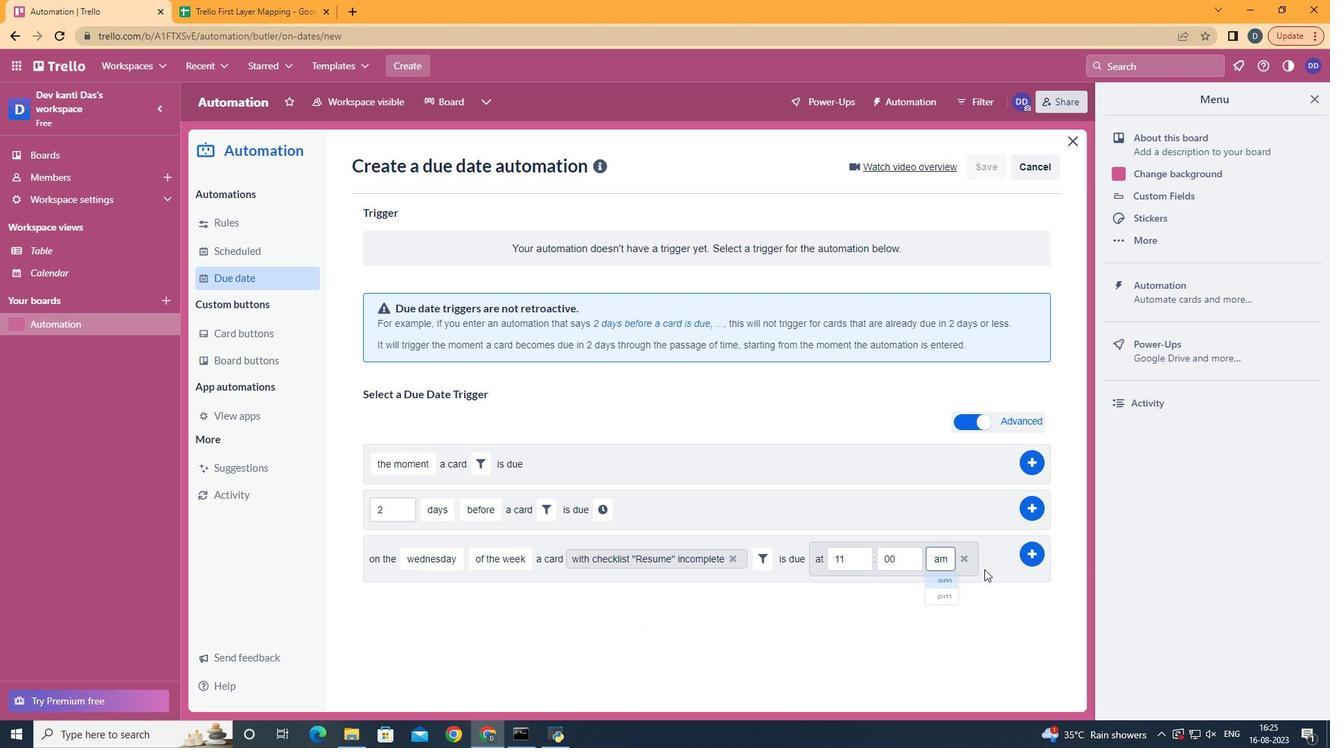 
Action: Mouse moved to (1043, 551)
Screenshot: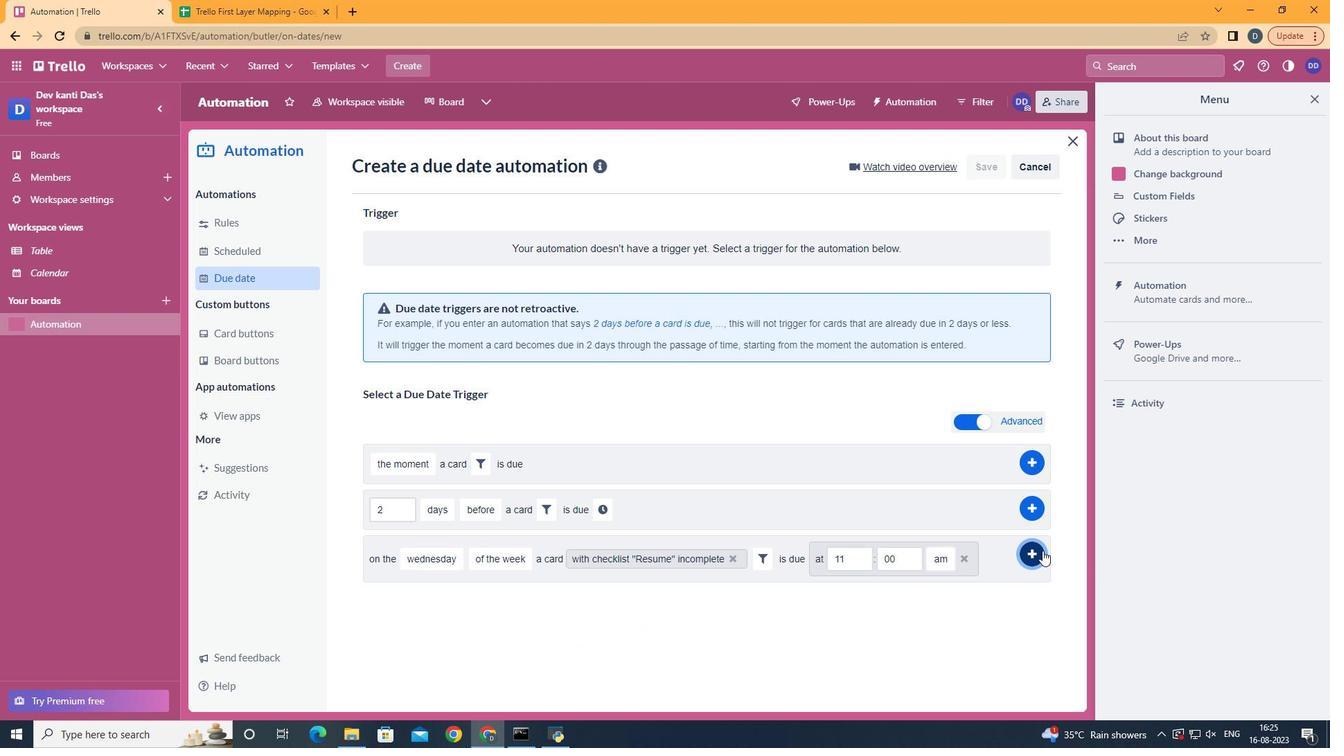 
Action: Mouse pressed left at (1043, 551)
Screenshot: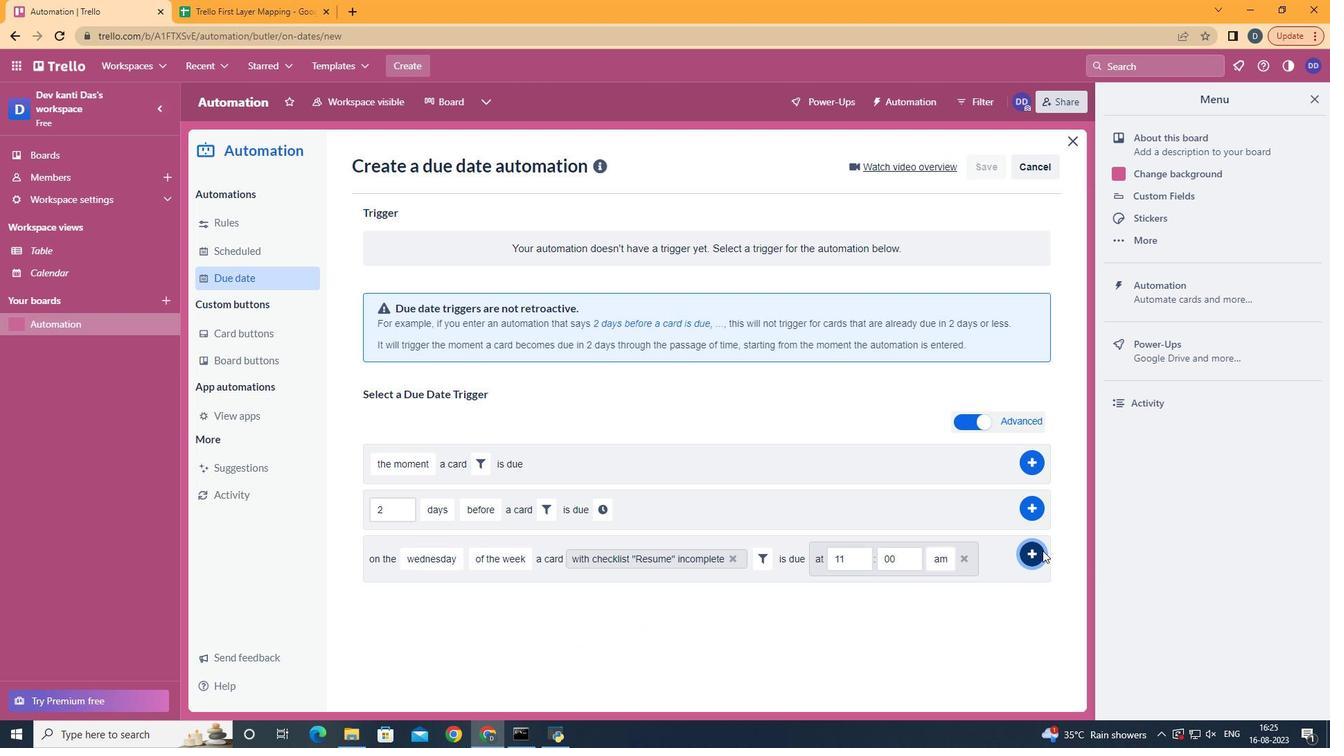 
Action: Mouse moved to (1043, 550)
Screenshot: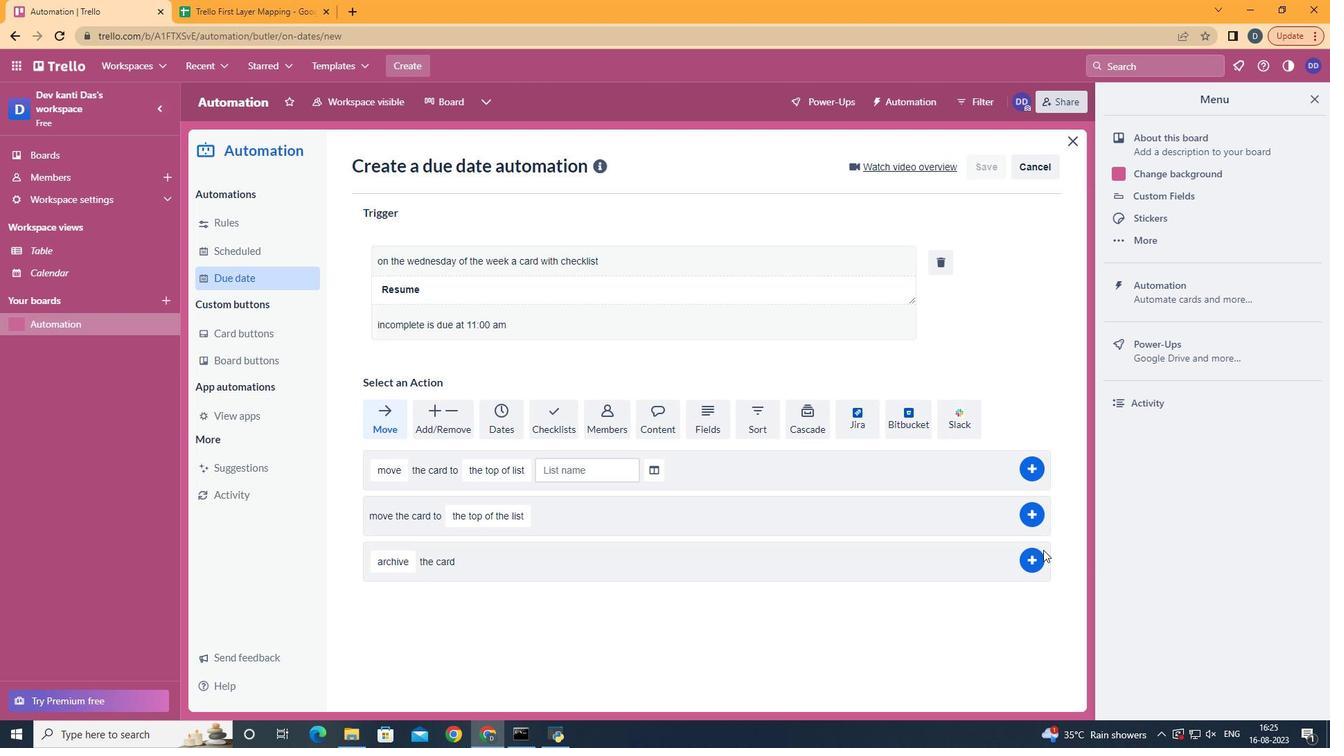 
